 Task: Open a blank google sheet and write heading  Make a employee details data  Add 10 employee name:-  'Ethan Reynolds, Olivia Thompson, Benjamin Martinez, Emma Davis, Alexander Mitchell, Ava Rodriguez, Daniel Anderson, Mia Lewis, Christopher Scott, Sophia Harris.' in June Last week sales are  1000 to 1010. Department:-  Sales, HR, Finance,  Marketing,  IT,  Operations, Finance, HR, Sales, Marketing. Position:-  Sales Manager, HR Manager, Accountant, Marketing Specialist, IT Specialist, Operations Manager, Financial Analyst, HR Assistant, Sales Representative, Marketing Assistant.Salary (USD):-  5000,4500,4000, 3800, 4200, 5200, 3800, 2800, 3200, 2500.Start Date:-  1/15/2020,7/1/2019, 3/10/2021,2/5/2022, 11/30/2018,6/15/2020, 9/1/2021,4/20/2022, 2/10/2019,9/5/2020. Save page auditingWeeklySales_Analysis_2022
Action: Mouse moved to (258, 139)
Screenshot: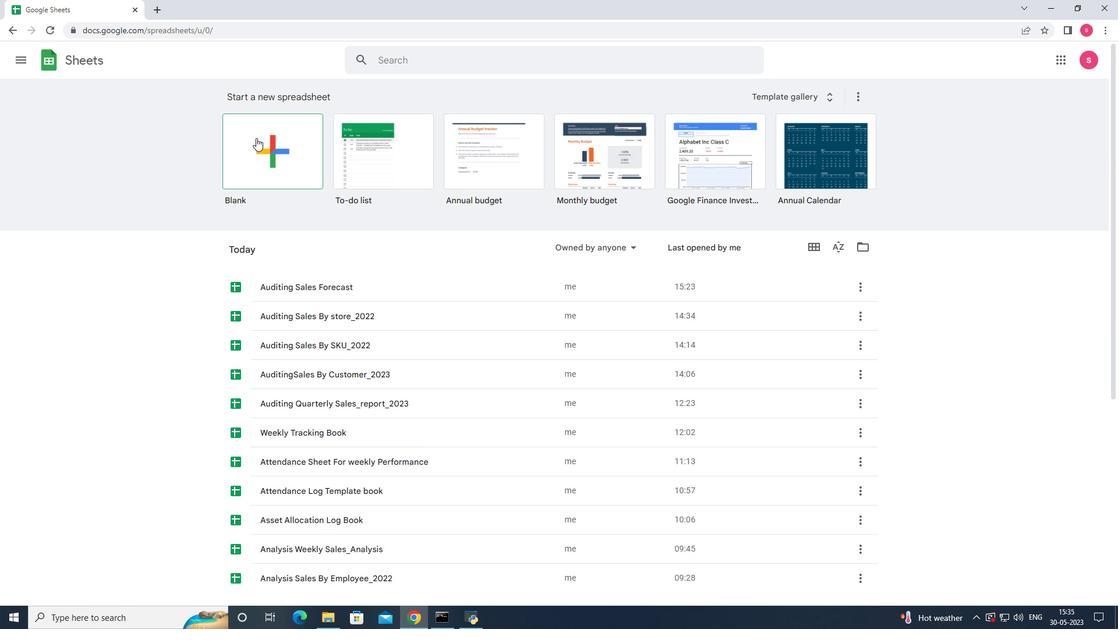 
Action: Mouse pressed left at (258, 139)
Screenshot: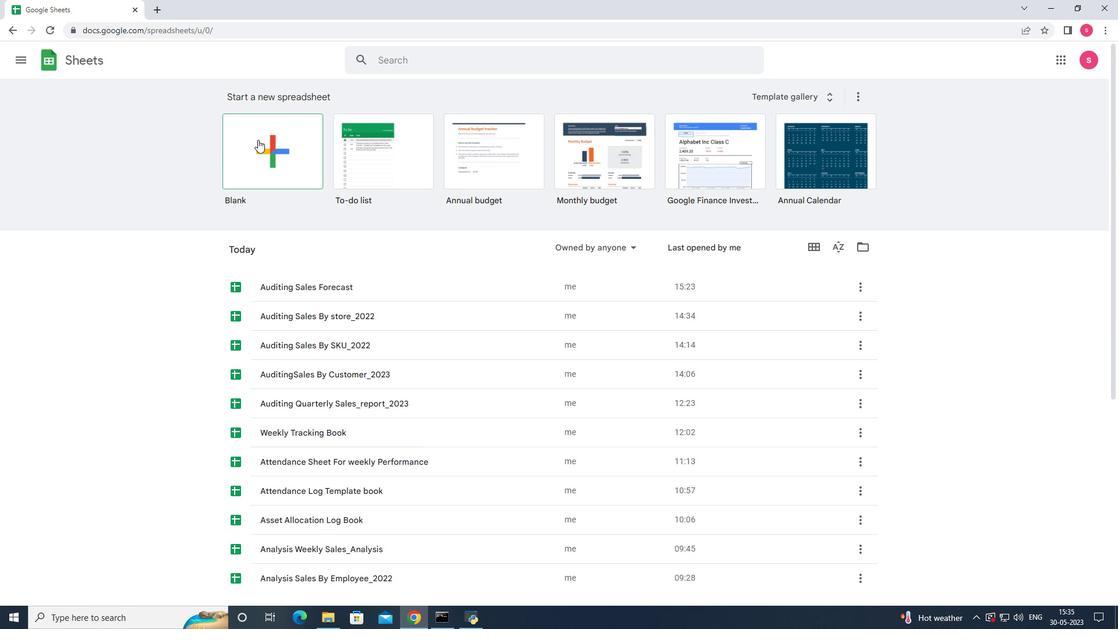 
Action: Mouse moved to (75, 145)
Screenshot: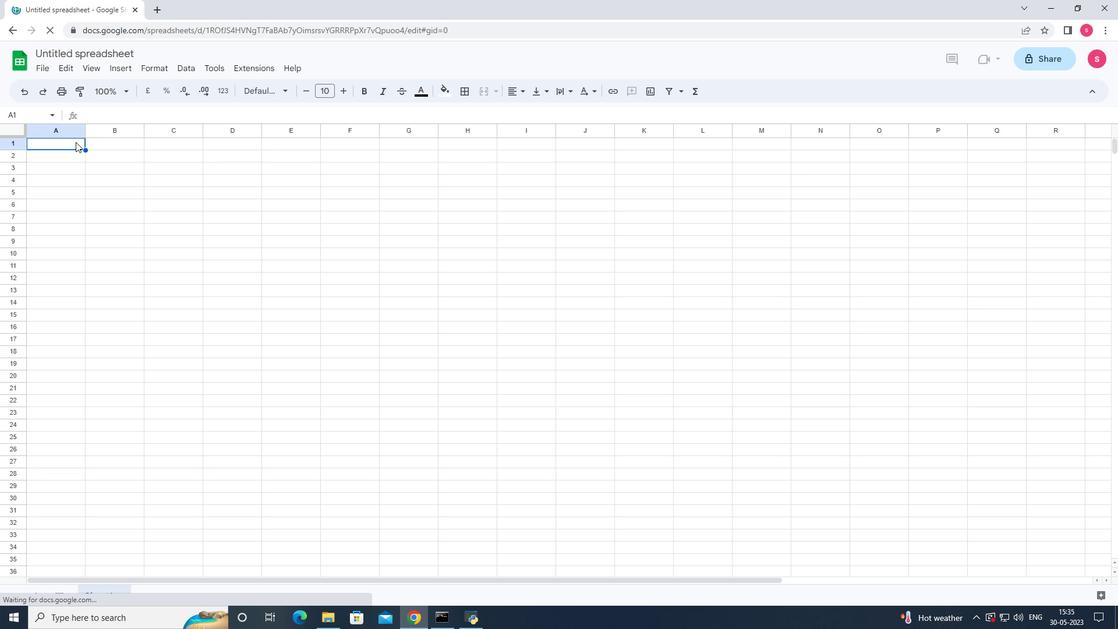 
Action: Mouse pressed left at (75, 145)
Screenshot: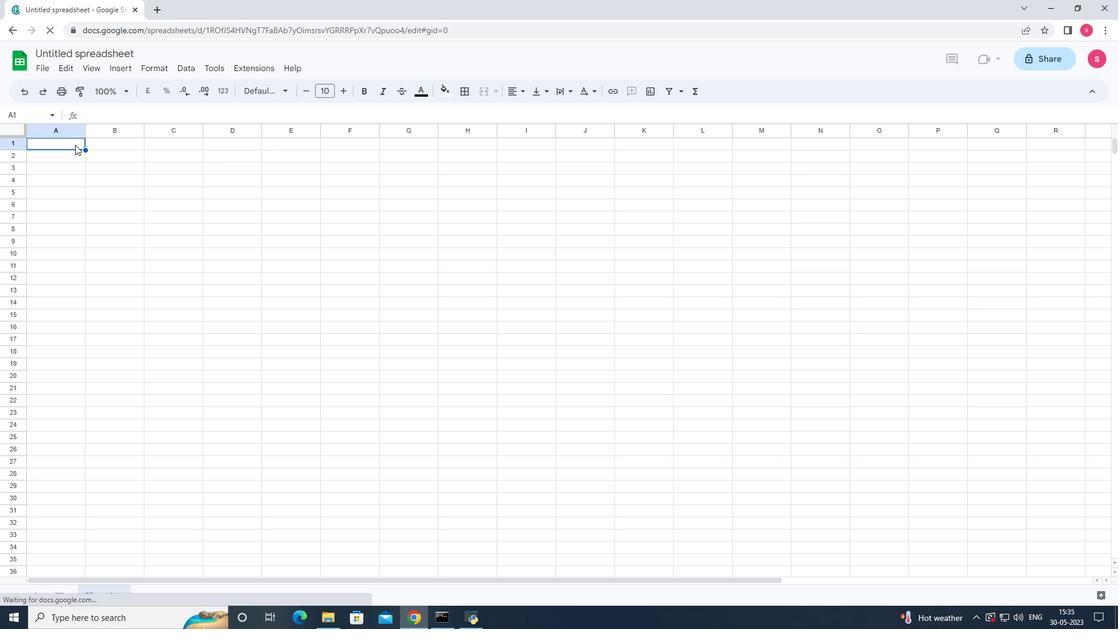 
Action: Key pressed <Key.shift><Key.shift><Key.shift><Key.shift><Key.shift><Key.shift><Key.shift><Key.shift><Key.shift><Key.shift><Key.shift><Key.shift><Key.shift><Key.shift><Key.shift><Key.shift><Key.shift><Key.shift><Key.shift><Key.shift><Key.shift><Key.shift><Key.shift><Key.shift><Key.shift><Key.shift><Key.shift><Key.shift><Key.shift><Key.shift><Key.shift><Key.shift><Key.shift><Key.shift><Key.shift><Key.shift><Key.shift><Key.shift><Key.shift><Key.shift><Key.shift><Key.shift><Key.shift><Key.shift><Key.shift><Key.shift><Key.shift><Key.shift><Key.shift><Key.shift><Key.shift><Key.shift><Key.shift><Key.shift><Key.shift><Key.shift><Key.shift><Key.shift><Key.shift><Key.shift><Key.shift><Key.shift><Key.shift><Key.shift><Key.shift><Key.shift><Key.shift><Key.shift><Key.shift><Key.shift><Key.shift><Key.shift><Key.shift><Key.shift><Key.shift><Key.shift><Key.shift><Key.shift><Key.shift><Key.shift><Key.shift><Key.shift><Key.shift><Key.shift><Key.shift><Key.shift><Key.shift><Key.shift><Key.shift><Key.shift><Key.shift><Key.shift><Key.shift><Key.shift>Employee<Key.space><Key.shift><Key.shift><Key.shift><Key.shift><Key.shift><Key.shift><Key.shift><Key.shift><Key.shift><Key.shift><Key.shift><Key.shift><Key.shift><Key.shift><Key.shift><Key.shift><Key.shift>Details<Key.space><Key.shift><Key.shift><Key.shift><Key.shift>Data<Key.enter><Key.shift><Key.shift><Key.shift><Key.shift><Key.shift><Key.shift><Key.shift><Key.shift><Key.shift><Key.shift><Key.shift><Key.shift><Key.shift><Key.shift><Key.shift><Key.shift><Key.shift>Employee<Key.space><Key.shift><Key.shift><Key.shift><Key.shift><Key.shift><Key.shift><Key.shift><Key.shift><Key.shift><Key.shift><Key.shift><Key.shift><Key.shift><Key.shift><Key.shift><Key.shift><Key.shift><Key.shift><Key.shift><Key.shift><Key.shift><Key.shift><Key.shift><Key.shift><Key.shift><Key.shift><Key.shift><Key.shift><Key.shift><Key.shift><Key.shift>Name<Key.enter><Key.shift><Key.shift><Key.shift><Key.shift><Key.shift><Key.shift><Key.shift><Key.shift><Key.shift><Key.shift><Key.shift><Key.shift><Key.shift><Key.shift><Key.shift><Key.shift><Key.shift><Key.shift><Key.shift><Key.shift><Key.shift><Key.shift><Key.shift><Key.shift><Key.shift><Key.shift><Key.shift><Key.shift><Key.shift><Key.shift><Key.shift><Key.shift><Key.shift><Key.shift><Key.shift><Key.shift><Key.shift><Key.shift><Key.shift><Key.shift><Key.shift><Key.shift><Key.shift><Key.shift><Key.shift><Key.shift><Key.shift><Key.shift><Key.shift><Key.shift>Etham<Key.backspace>n<Key.space><Key.shift><Key.shift><Key.shift><Key.shift><Key.shift><Key.shift><Key.shift><Key.shift><Key.shift><Key.shift><Key.shift><Key.shift><Key.shift><Key.shift><Key.shift><Key.shift><Key.shift><Key.shift><Key.shift><Key.shift><Key.shift><Key.shift><Key.shift><Key.shift><Key.shift><Key.shift>Reynolds<Key.enter><Key.shift><Key.shift><Key.shift><Key.shift><Key.shift><Key.shift><Key.shift><Key.shift><Key.shift><Key.shift>Olivia<Key.space><Key.shift><Key.shift><Key.shift><Key.shift><Key.shift><Key.shift><Key.shift><Key.shift><Key.shift><Key.shift><Key.shift><Key.shift><Key.shift><Key.shift><Key.shift><Key.shift><Key.shift><Key.shift><Key.shift><Key.shift><Key.shift><Key.shift><Key.shift><Key.shift><Key.shift><Key.shift><Key.shift><Key.shift>Thompson<Key.enter><Key.shift><Key.shift><Key.shift><Key.shift>Benjamin<Key.space><Key.shift>Martines<Key.backspace>z<Key.enter><Key.shift><Key.shift><Key.shift><Key.shift><Key.shift>Emma<Key.space><Key.shift>davis<Key.enter><Key.shift><Key.shift>Alexander<Key.space><Key.shift>Mitchell<Key.enter><Key.shift>Ava<Key.space><Key.shift>Rodriguez<Key.enter><Key.shift><Key.shift><Key.shift><Key.shift><Key.shift><Key.shift><Key.shift><Key.shift><Key.shift><Key.shift><Key.shift><Key.shift><Key.shift><Key.shift><Key.shift><Key.shift><Key.shift><Key.shift><Key.shift><Key.shift><Key.shift><Key.shift><Key.shift><Key.shift><Key.shift><Key.shift><Key.shift><Key.shift><Key.shift><Key.shift>Daniel<Key.space><Key.shift><Key.shift><Key.shift><Key.shift><Key.shift><Key.shift><Key.shift><Key.shift><Key.shift><Key.shift><Key.shift><Key.shift><Key.shift><Key.shift><Key.shift><Key.shift><Key.shift><Key.shift><Key.shift><Key.shift><Key.shift><Key.shift>anderson<Key.enter><Key.shift><Key.shift><Key.shift><Key.shift><Key.shift><Key.shift><Key.shift><Key.shift><Key.shift><Key.shift><Key.shift><Key.shift>Mia<Key.space><Key.shift><Key.shift><Key.shift><Key.shift><Key.shift><Key.shift><Key.shift><Key.shift><Key.shift><Key.shift><Key.shift><Key.shift><Key.shift><Key.shift><Key.shift><Key.shift><Key.shift><Key.shift><Key.shift><Key.shift><Key.shift><Key.shift><Key.shift><Key.shift><Key.shift><Key.shift>Lewis<Key.enter><Key.shift><Key.shift><Key.shift><Key.shift><Key.shift>Christopher<Key.space><Key.shift>Scott<Key.enter><Key.shift><Key.shift><Key.shift><Key.shift><Key.shift><Key.shift><Key.shift><Key.shift><Key.shift><Key.shift><Key.shift><Key.shift><Key.shift><Key.shift><Key.shift><Key.shift><Key.shift><Key.shift><Key.shift><Key.shift><Key.shift>Sophia<Key.space><Key.shift>harris
Screenshot: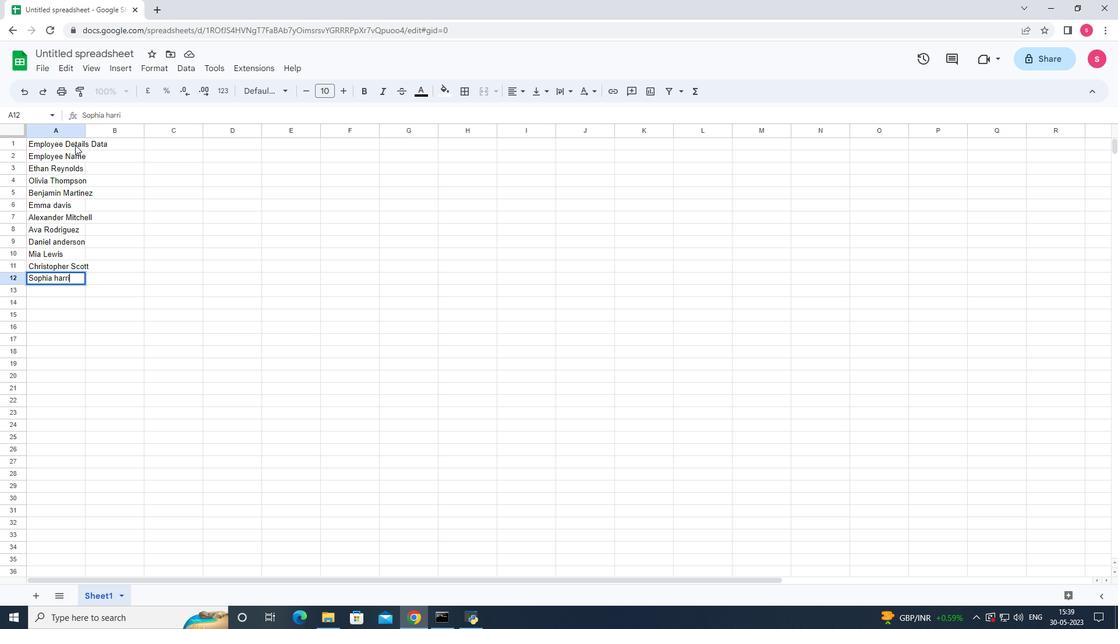 
Action: Mouse moved to (58, 277)
Screenshot: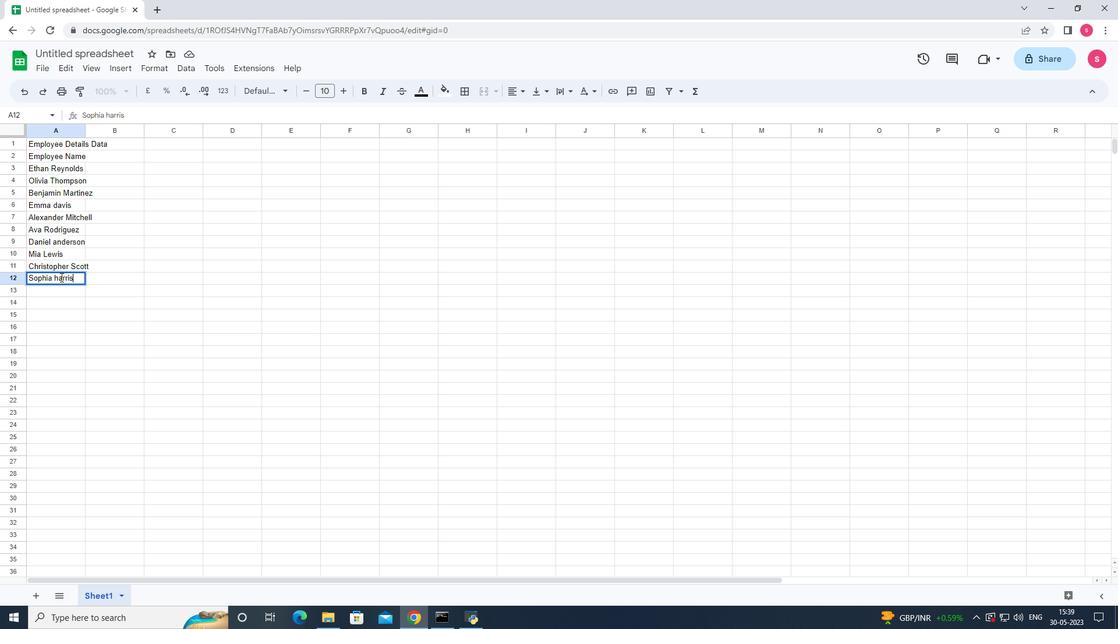 
Action: Mouse pressed left at (58, 277)
Screenshot: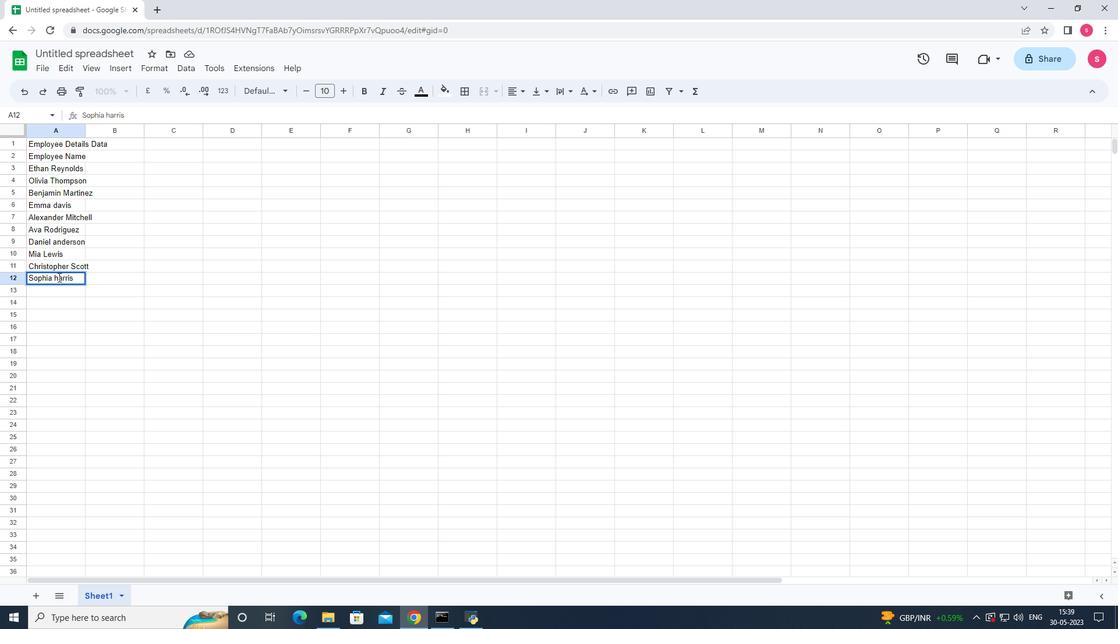 
Action: Key pressed <Key.backspace><Key.shift>H
Screenshot: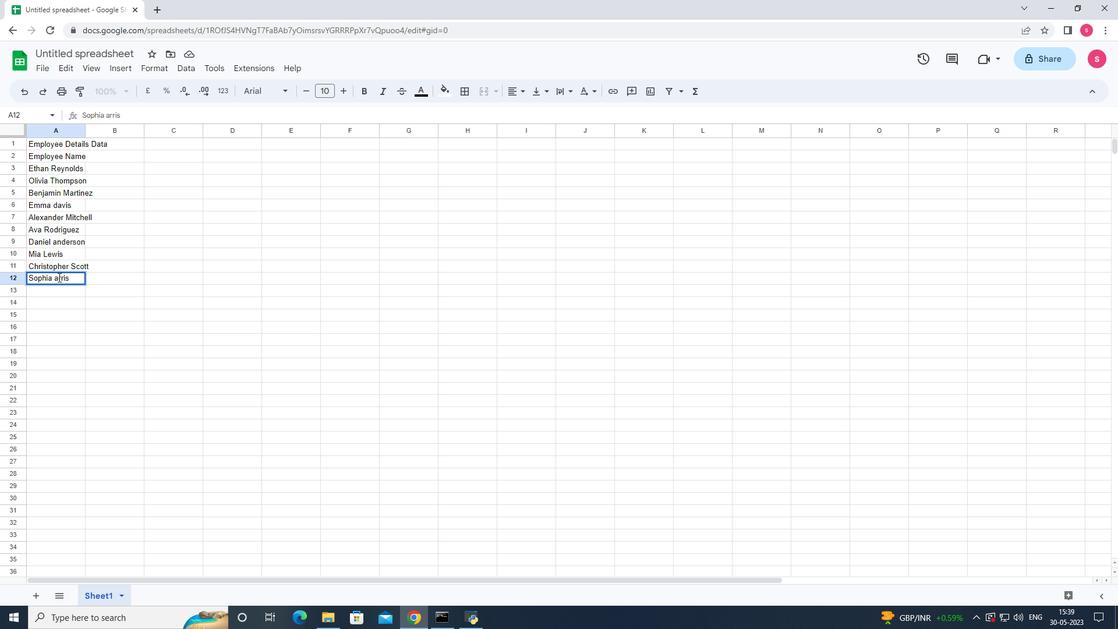 
Action: Mouse moved to (83, 129)
Screenshot: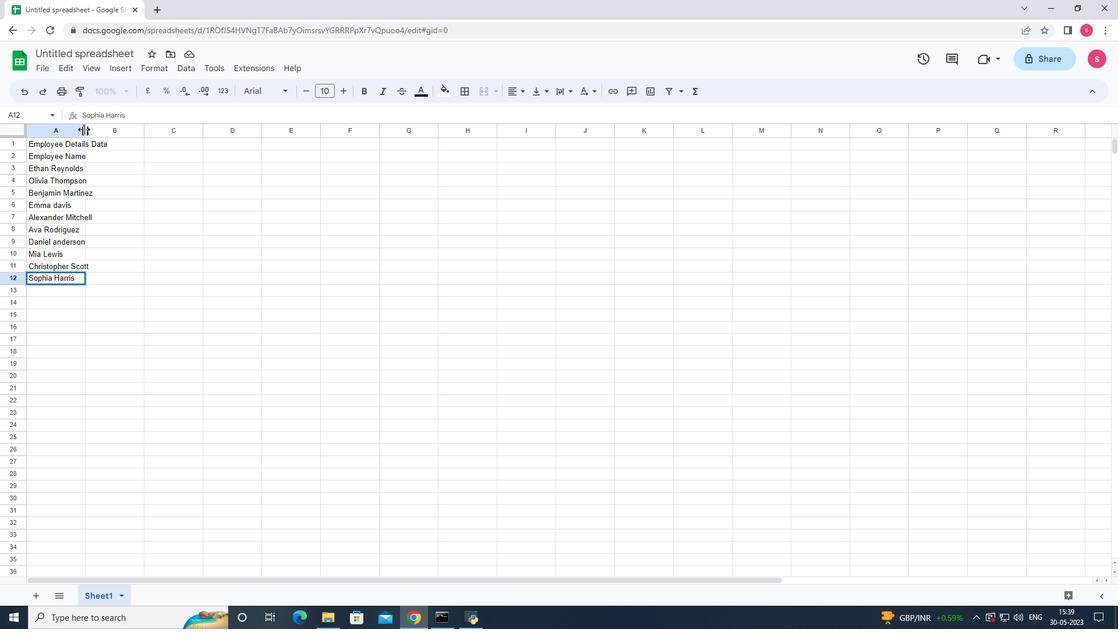 
Action: Mouse pressed left at (83, 129)
Screenshot: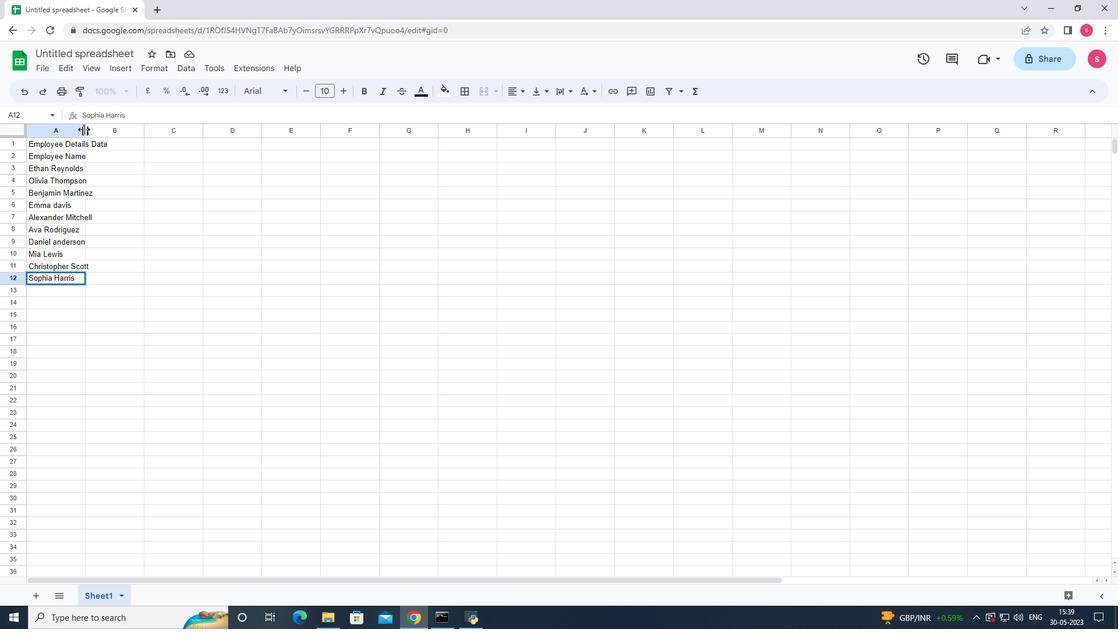 
Action: Mouse pressed left at (83, 129)
Screenshot: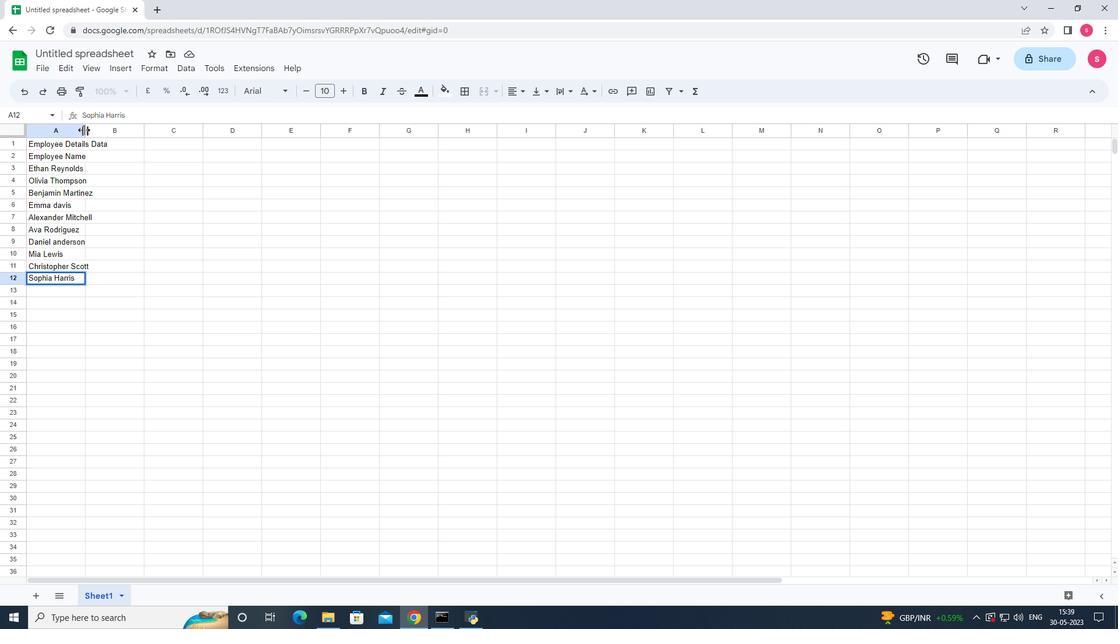 
Action: Mouse moved to (138, 154)
Screenshot: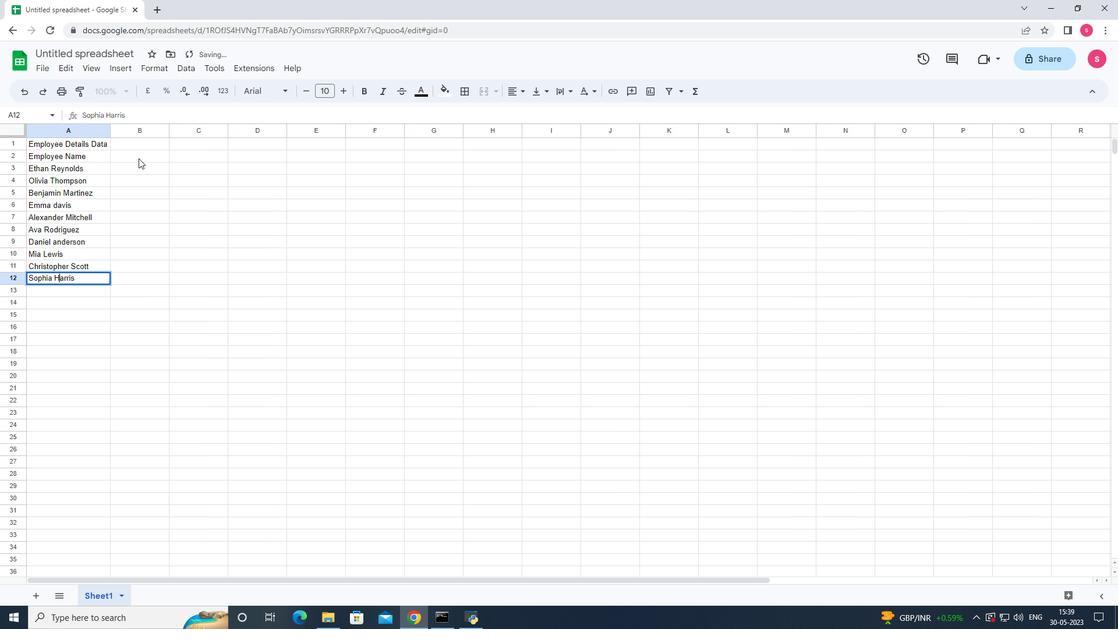 
Action: Mouse pressed left at (138, 154)
Screenshot: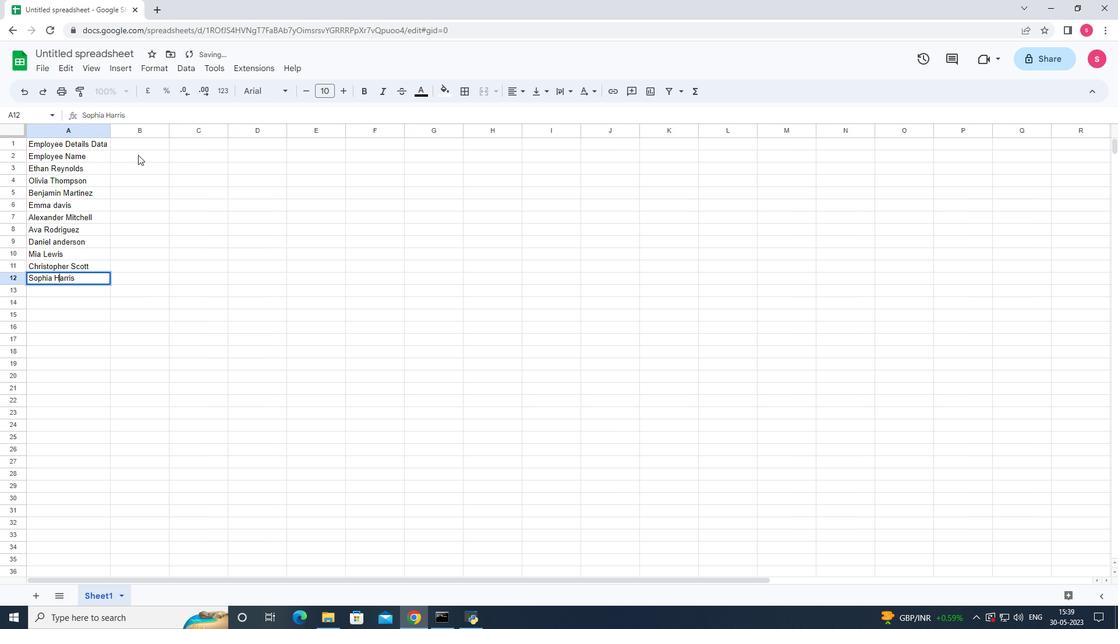 
Action: Key pressed <Key.shift>June<Key.space><Key.shift>Last<Key.space><Key.shift><Key.shift><Key.shift><Key.shift><Key.shift><Key.shift><Key.shift><Key.shift><Key.shift><Key.shift><Key.shift><Key.shift><Key.shift><Key.shift><Key.shift><Key.shift><Key.shift><Key.shift><Key.shift><Key.shift><Key.shift><Key.shift><Key.shift><Key.shift><Key.shift><Key.shift><Key.shift><Key.shift><Key.shift><Key.shift><Key.shift><Key.shift><Key.shift><Key.shift><Key.shift><Key.shift><Key.shift><Key.shift><Key.shift><Key.shift><Key.shift><Key.shift><Key.shift><Key.shift><Key.shift><Key.shift><Key.shift><Key.shift><Key.shift><Key.shift><Key.shift><Key.shift><Key.shift><Key.shift><Key.shift><Key.shift><Key.shift><Key.shift><Key.shift><Key.shift><Key.shift>Week<Key.space><Key.shift><Key.shift><Key.shift><Key.shift><Key.shift><Key.shift><Key.shift>Sales<Key.down>1000<Key.down>1001<Key.down>1002<Key.down>1003<Key.down>1004<Key.down>1005<Key.down>1006<Key.down>1007<Key.down>1008<Key.down>1009<Key.down>
Screenshot: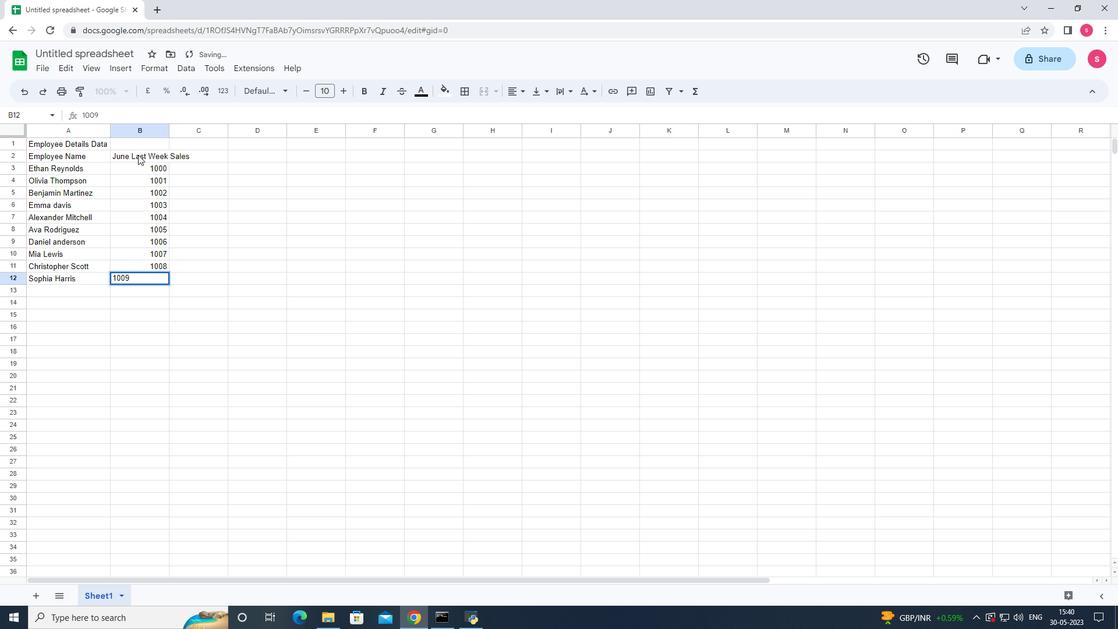 
Action: Mouse moved to (170, 133)
Screenshot: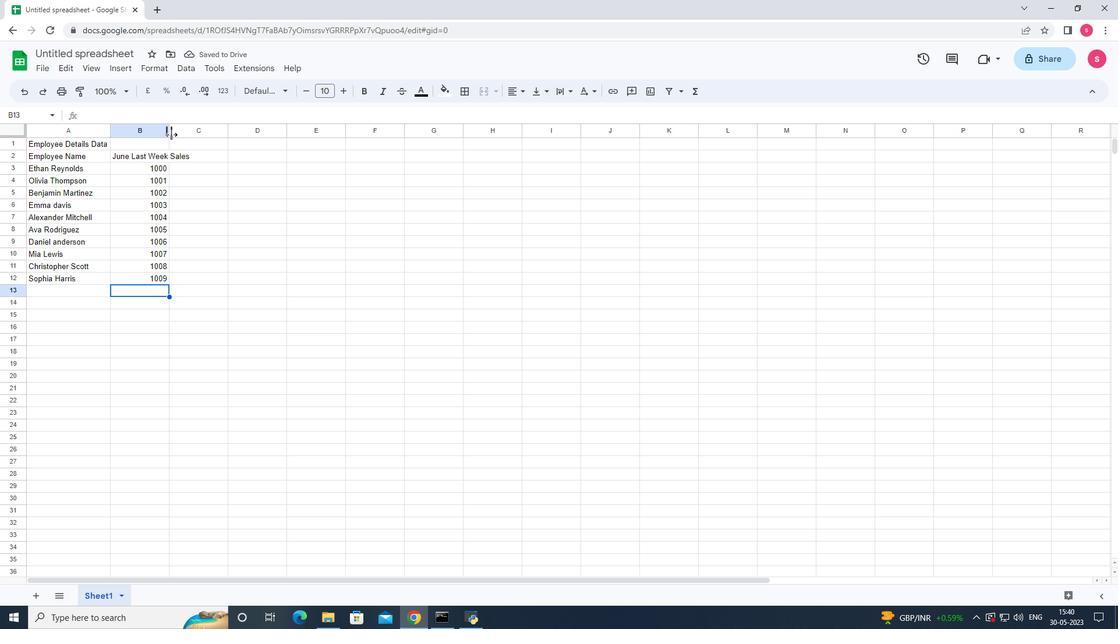 
Action: Mouse pressed left at (170, 133)
Screenshot: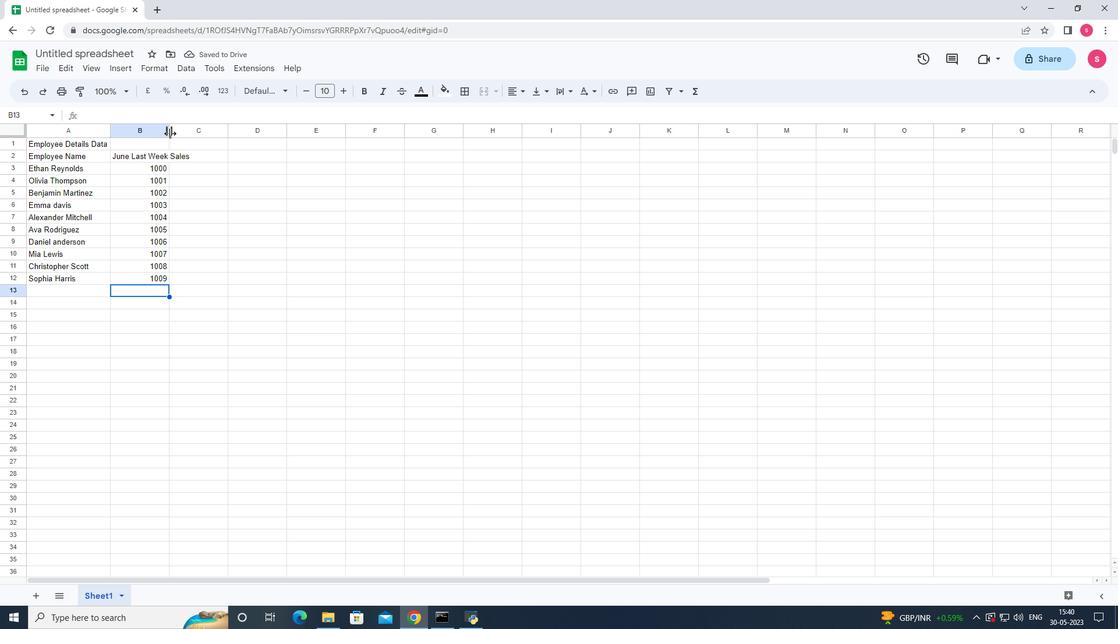 
Action: Mouse pressed left at (170, 133)
Screenshot: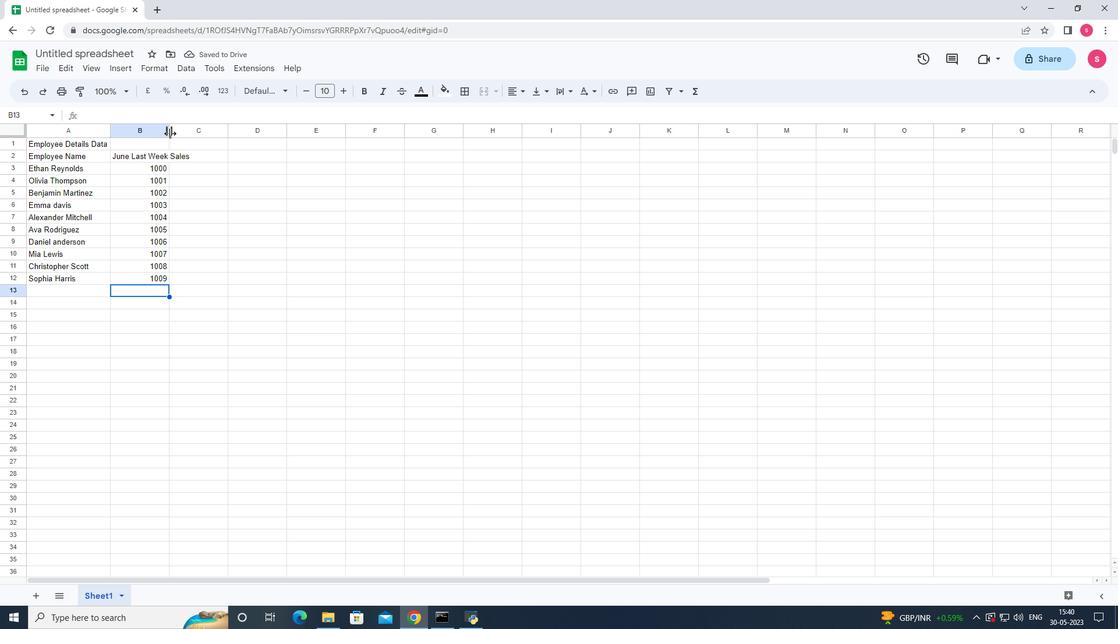 
Action: Mouse moved to (221, 158)
Screenshot: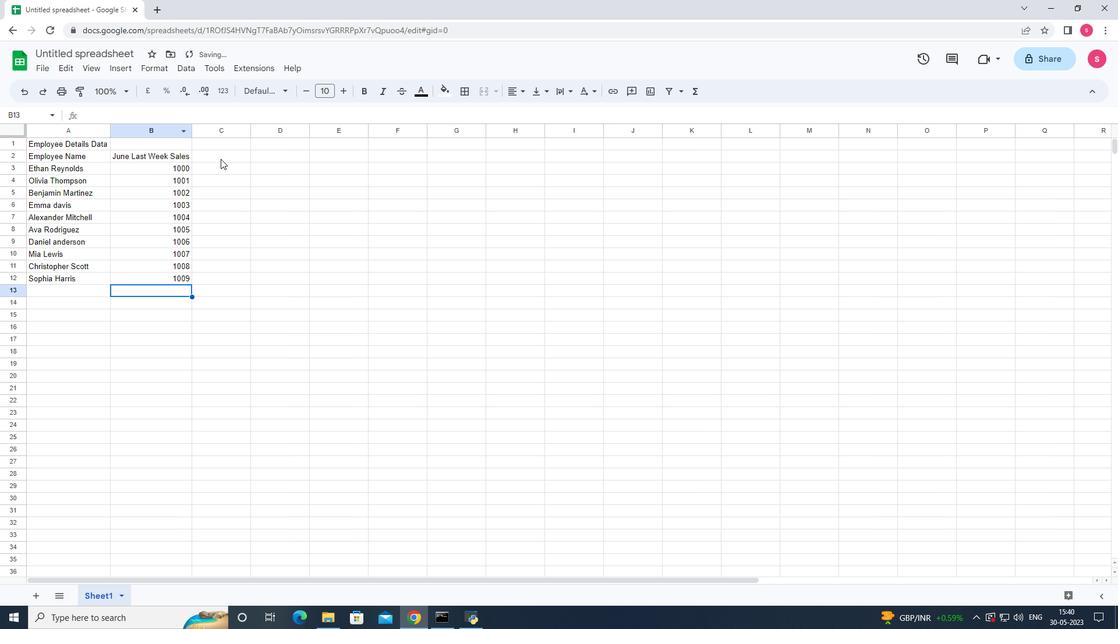 
Action: Mouse pressed left at (221, 158)
Screenshot: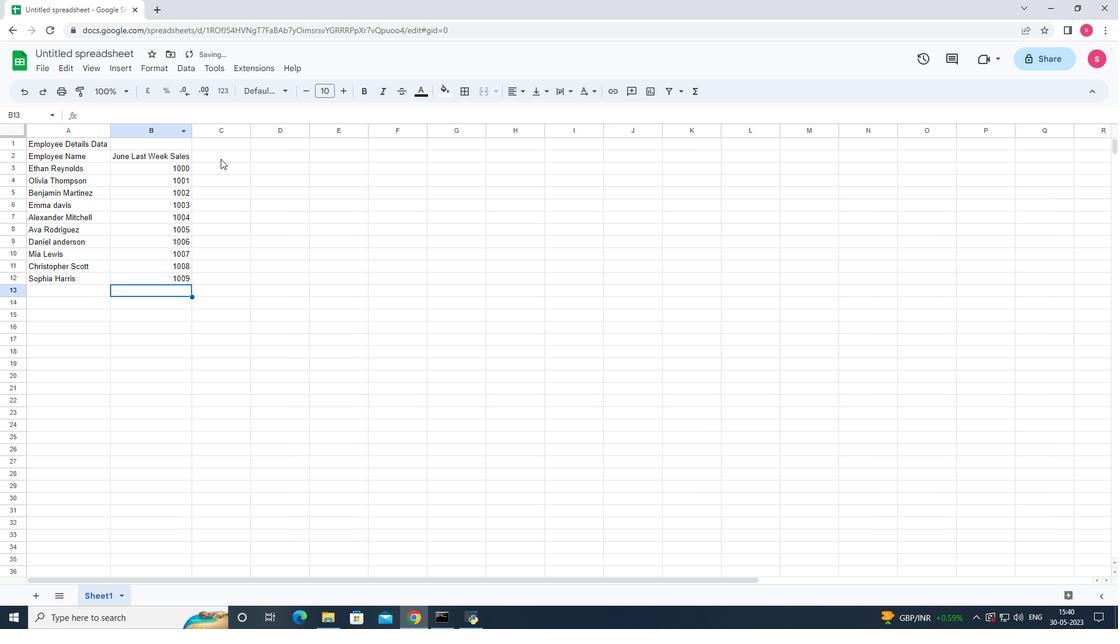 
Action: Key pressed <Key.shift><Key.shift><Key.shift><Key.shift><Key.shift><Key.shift><Key.shift><Key.shift><Key.shift><Key.shift>Department<Key.enter><Key.shift><Key.shift><Key.shift><Key.shift>sales<Key.enter><Key.shift><Key.shift><Key.shift>HR<Key.enter><Key.shift><Key.shift><Key.shift><Key.shift>Finance<Key.enter><Key.shift>Marketing<Key.enter><Key.shift>It<Key.backspace><Key.shift>T<Key.enter><Key.shift><Key.shift><Key.shift><Key.shift><Key.shift><Key.shift><Key.shift><Key.shift>Operations<Key.enter><Key.shift><Key.shift><Key.shift><Key.shift><Key.shift><Key.shift><Key.shift><Key.shift><Key.shift><Key.shift><Key.shift><Key.shift><Key.shift><Key.shift>Fi<Key.shift><Key.shift><Key.shift><Key.shift><Key.shift><Key.shift><Key.shift><Key.shift><Key.shift><Key.shift><Key.shift><Key.shift><Key.shift><Key.shift><Key.shift>Na<Key.backspace><Key.backspace><Key.backspace>nance<Key.enter>hr<Key.backspace><Key.backspace><Key.shift>Hr<Key.backspace><Key.shift>R<Key.enter><Key.shift><Key.shift><Key.shift><Key.shift><Key.shift><Key.shift><Key.shift><Key.shift><Key.shift><Key.shift><Key.shift><Key.shift><Key.shift><Key.shift>Sales<Key.enter><Key.shift>mar<Key.backspace><Key.backspace><Key.backspace><Key.backspace><Key.shift>Marketing
Screenshot: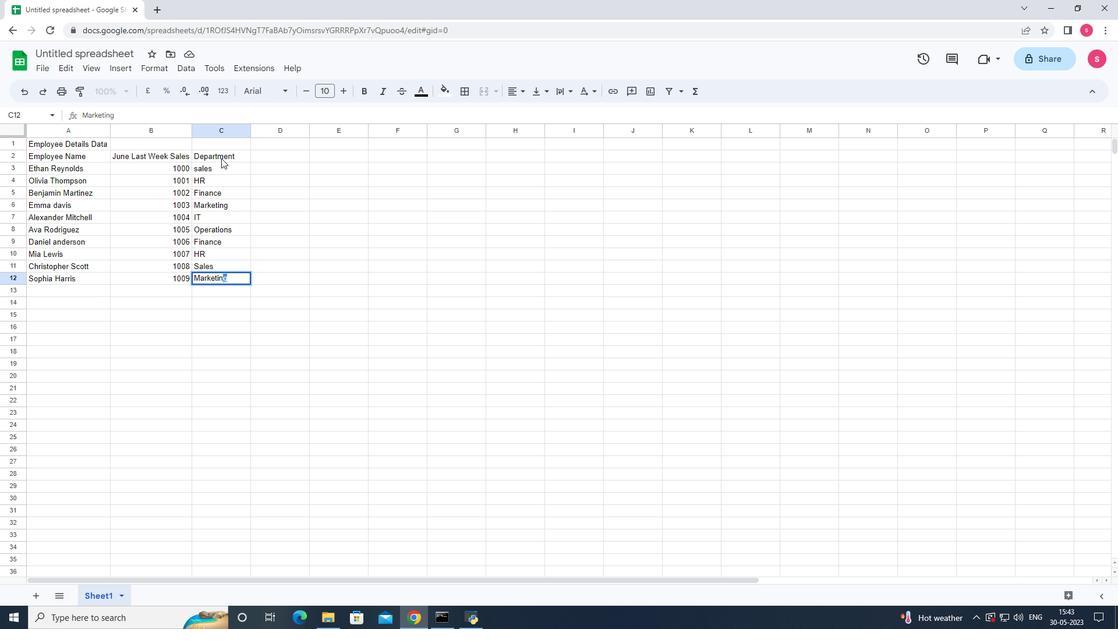 
Action: Mouse moved to (262, 152)
Screenshot: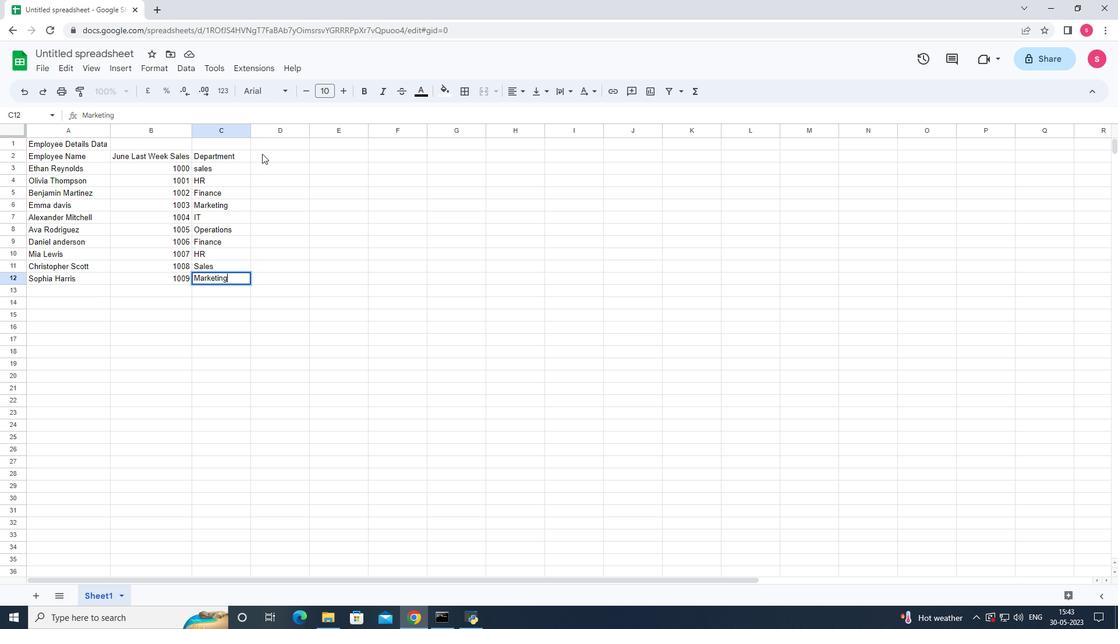 
Action: Mouse pressed left at (262, 152)
Screenshot: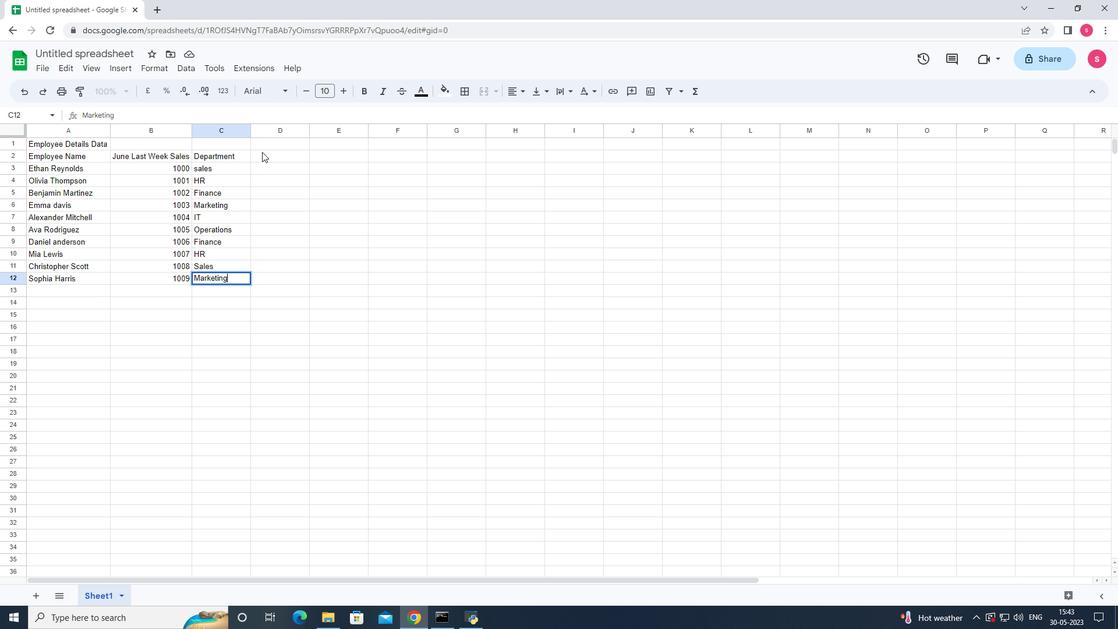 
Action: Key pressed <Key.shift><Key.shift><Key.shift><Key.shift>O<Key.backspace><Key.shift>Position<Key.enter><Key.shift><Key.shift><Key.shift>Sales<Key.space><Key.shift><Key.shift><Key.shift><Key.shift><Key.shift><Key.shift><Key.shift><Key.shift><Key.shift><Key.shift><Key.shift><Key.shift><Key.shift><Key.shift><Key.shift><Key.shift><Key.shift><Key.shift><Key.shift><Key.shift><Key.shift><Key.shift><Key.shift><Key.shift><Key.shift><Key.shift><Key.shift><Key.shift><Key.shift><Key.shift><Key.shift><Key.shift><Key.shift><Key.shift><Key.shift><Key.shift><Key.shift><Key.shift><Key.shift><Key.shift><Key.shift><Key.shift><Key.shift><Key.shift><Key.shift><Key.shift><Key.shift><Key.shift><Key.shift><Key.shift><Key.shift>Manager<Key.enter><Key.shift><Key.shift><Key.shift><Key.shift><Key.shift>H<Key.shift>R<Key.space><Key.shift>Assistant<Key.enter><Key.shift><Key.shift><Key.shift><Key.shift><Key.shift><Key.shift><Key.shift><Key.shift><Key.shift><Key.shift><Key.shift><Key.shift><Key.shift><Key.shift><Key.shift><Key.shift><Key.shift><Key.shift><Key.shift><Key.shift><Key.shift><Key.shift><Key.shift><Key.shift><Key.shift><Key.shift><Key.shift><Key.shift><Key.shift><Key.shift><Key.shift><Key.shift><Key.shift><Key.shift><Key.shift><Key.shift><Key.shift><Key.shift><Key.shift><Key.shift><Key.shift><Key.shift><Key.shift>Sales<Key.space><Key.shift><Key.shift><Key.shift><Key.shift><Key.shift><Key.shift><Key.shift><Key.shift><Key.shift><Key.shift><Key.shift><Key.shift><Key.shift><Key.shift><Key.shift><Key.shift><Key.shift><Key.shift><Key.shift><Key.shift><Key.shift><Key.shift><Key.shift><Key.shift><Key.shift><Key.shift><Key.shift><Key.shift><Key.shift><Key.shift><Key.shift><Key.shift><Key.shift><Key.shift><Key.shift><Key.shift><Key.shift><Key.shift><Key.shift><Key.shift><Key.shift><Key.shift><Key.backspace><Key.backspace><Key.backspace><Key.backspace><Key.backspace><Key.backspace><Key.backspace><Key.shift>Accountant<Key.enter><Key.shift>Marketing<Key.space><Key.shift>Specialisy<Key.backspace>t<Key.enter><Key.shift><Key.shift><Key.shift><Key.shift><Key.shift><Key.shift><Key.shift><Key.shift><Key.shift><Key.shift><Key.shift><Key.shift><Key.shift>IY<Key.backspace>T<Key.space><Key.shift><Key.shift><Key.shift><Key.shift><Key.shift><Key.shift><Key.shift><Key.shift><Key.shift><Key.shift><Key.shift><Key.shift>Specialist<Key.enter><Key.shift><Key.shift><Key.shift><Key.shift><Key.shift><Key.shift><Key.shift><Key.shift><Key.shift>Operations<Key.space><Key.shift>Manager<Key.enter><Key.shift><Key.shift><Key.shift><Key.shift><Key.shift><Key.shift><Key.shift><Key.shift><Key.shift><Key.shift><Key.shift><Key.shift><Key.shift><Key.shift><Key.shift><Key.shift><Key.shift><Key.shift><Key.shift><Key.shift><Key.shift><Key.shift><Key.shift><Key.shift><Key.shift><Key.shift><Key.shift><Key.shift><Key.shift><Key.shift><Key.shift><Key.shift><Key.shift><Key.shift><Key.shift><Key.shift><Key.shift>Financial<Key.space><Key.shift>Analyst<Key.enter><Key.shift><Key.shift><Key.shift><Key.shift><Key.shift>H<Key.shift><Key.shift>R<Key.space><Key.shift><Key.shift><Key.shift><Key.shift><Key.shift><Key.shift><Key.shift><Key.shift><Key.shift><Key.shift><Key.shift><Key.shift><Key.shift><Key.shift><Key.shift><Key.shift><Key.shift><Key.shift><Key.shift><Key.shift><Key.shift><Key.shift><Key.shift><Key.shift><Key.shift><Key.shift><Key.shift><Key.shift><Key.shift><Key.shift><Key.shift><Key.shift><Key.shift><Key.shift><Key.shift><Key.shift><Key.shift><Key.shift><Key.shift><Key.shift>assistant<Key.enter><Key.shift>Sales<Key.space><Key.shift><Key.shift><Key.shift><Key.shift><Key.shift><Key.shift><Key.shift>Representative<Key.space><Key.shift>Marketing<Key.space><Key.backspace><Key.backspace><Key.backspace><Key.backspace><Key.backspace><Key.backspace><Key.backspace><Key.backspace><Key.backspace><Key.backspace><Key.backspace><Key.enter><Key.shift>Marketing<Key.space><Key.shift>Assistant<Key.right>
Screenshot: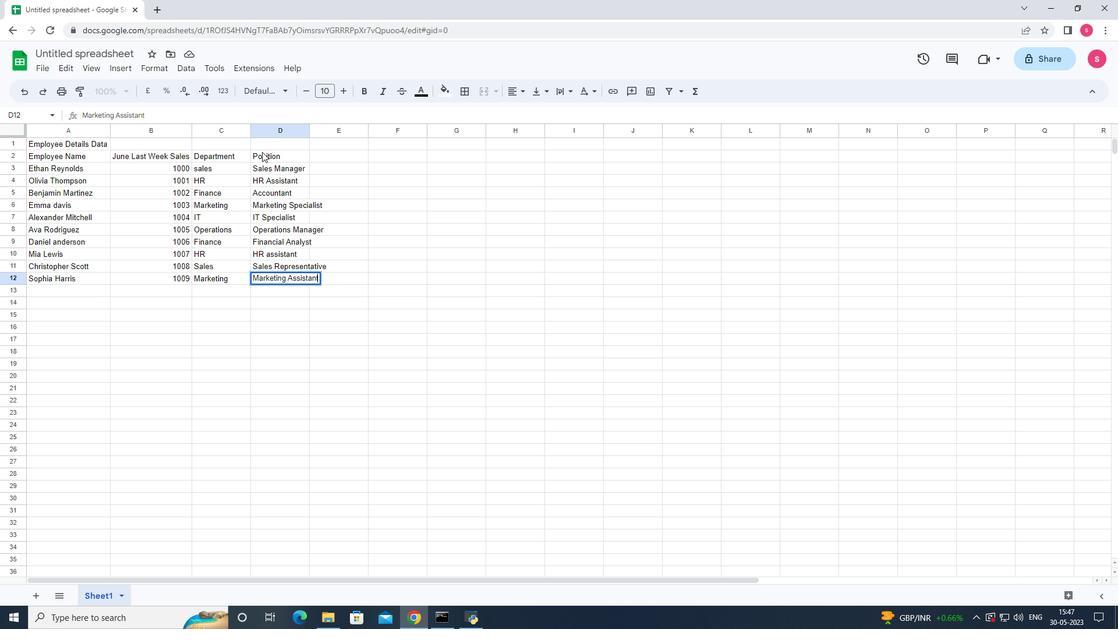 
Action: Mouse moved to (309, 131)
Screenshot: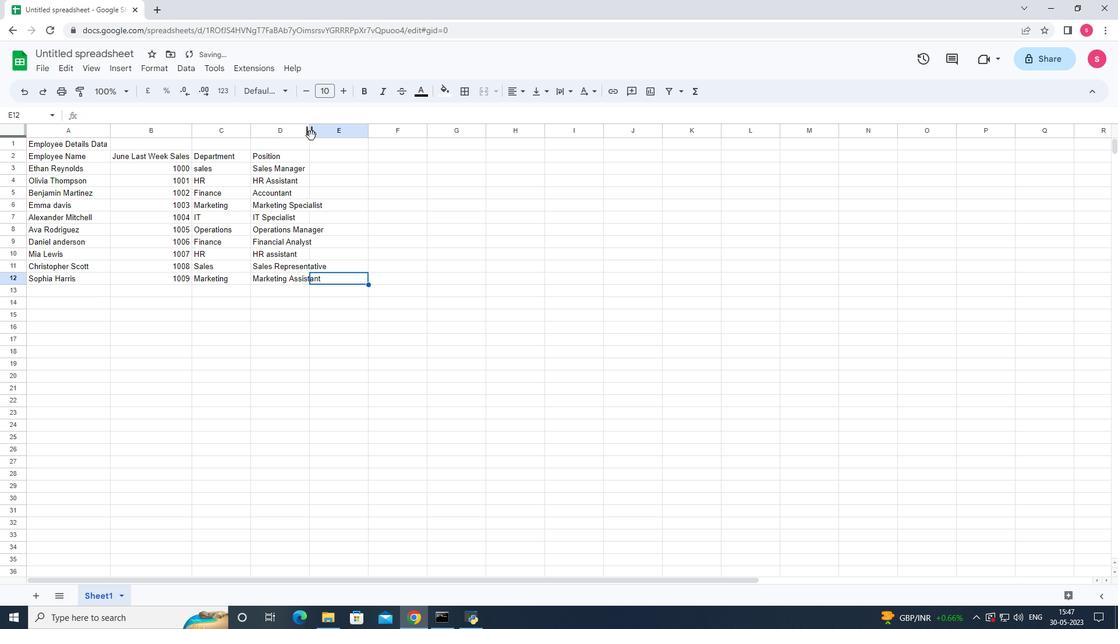 
Action: Mouse pressed left at (309, 131)
Screenshot: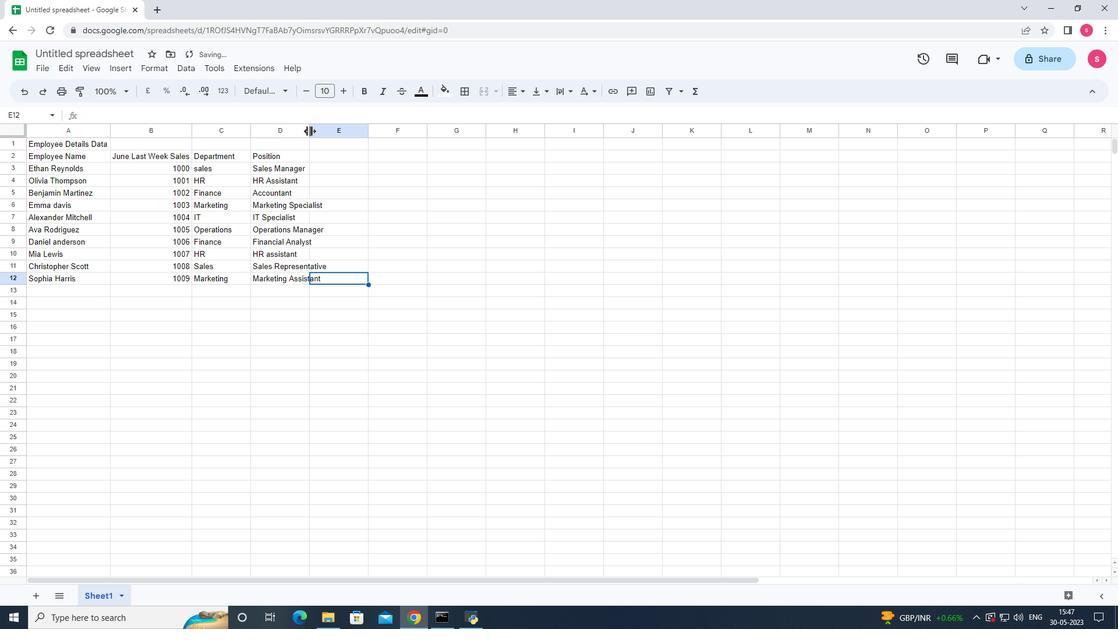 
Action: Mouse pressed left at (309, 131)
Screenshot: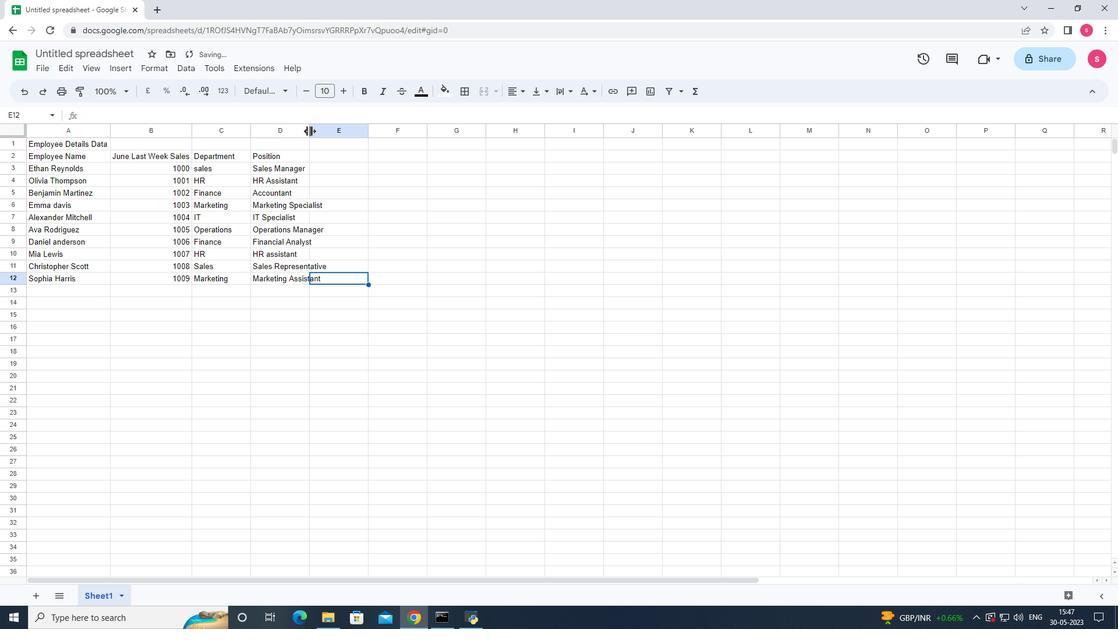 
Action: Mouse moved to (344, 156)
Screenshot: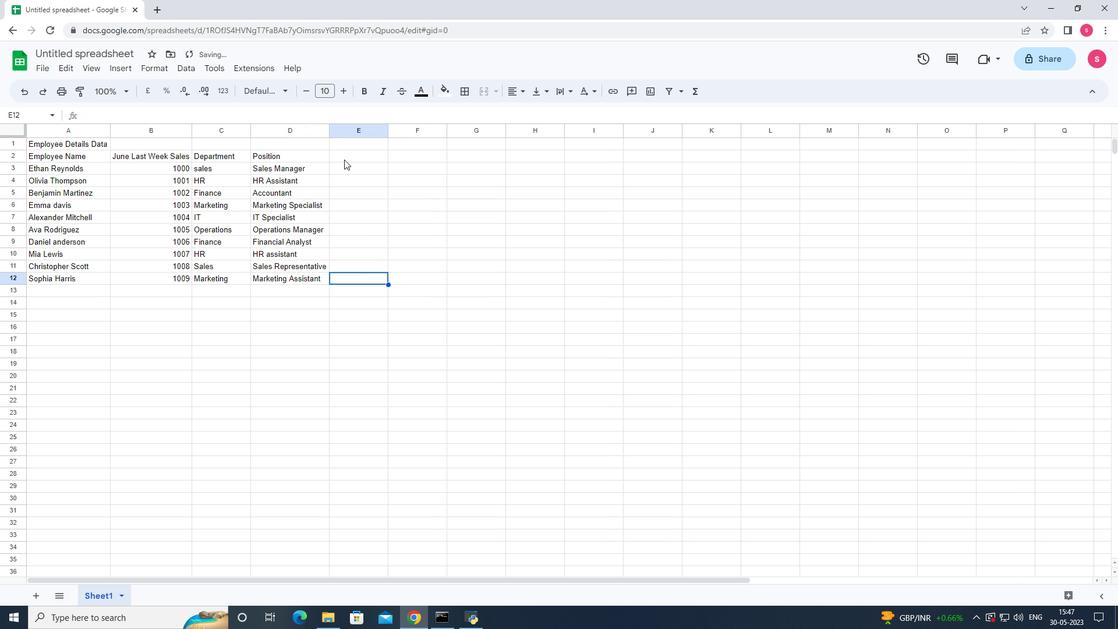 
Action: Mouse pressed left at (344, 156)
Screenshot: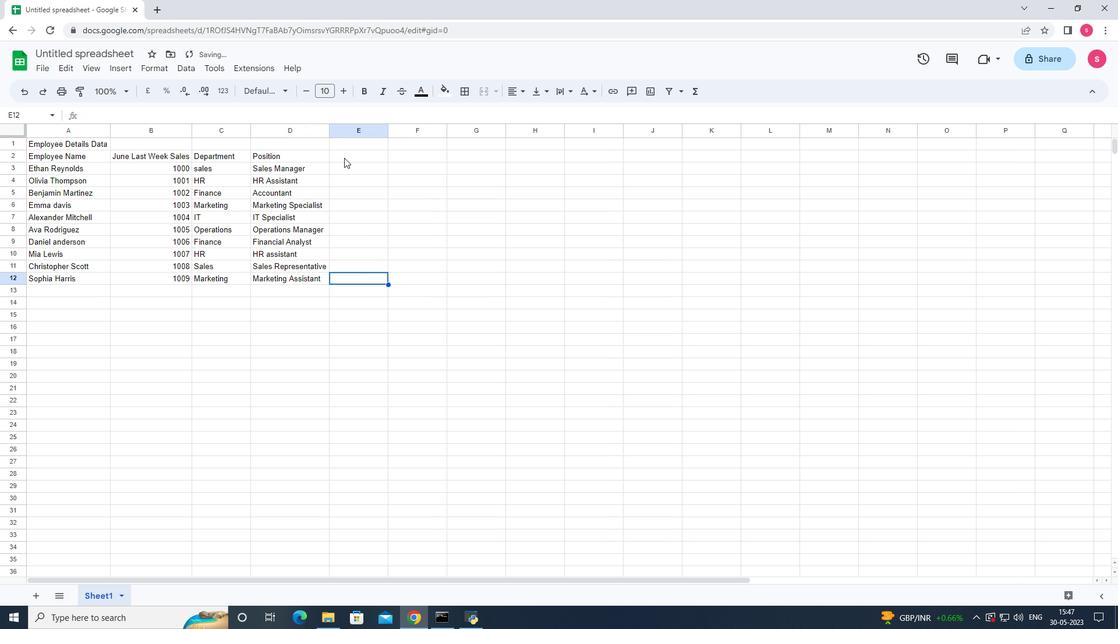 
Action: Key pressed <Key.shift>Salary<Key.shift>(<Key.shift>USD)<Key.down>5000<Key.down>4500<Key.down>4000<Key.down>300<Key.backspace><Key.backspace>800<Key.down>4200<Key.down>5200<Key.down>3800<Key.down>2800<Key.down>3200<Key.down>2500<Key.down>
Screenshot: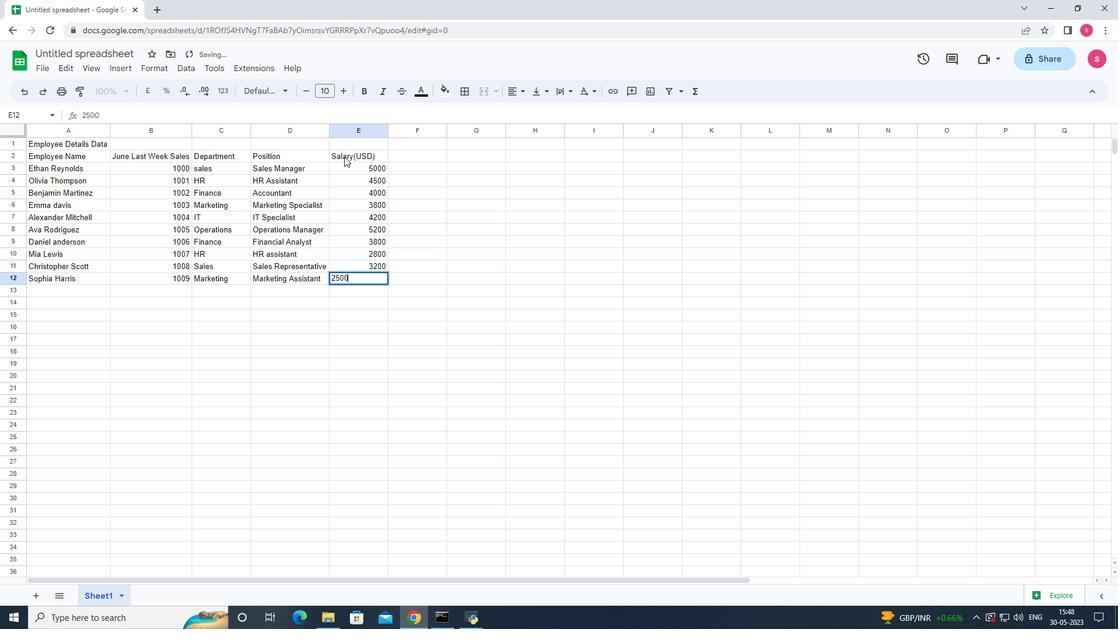 
Action: Mouse moved to (419, 156)
Screenshot: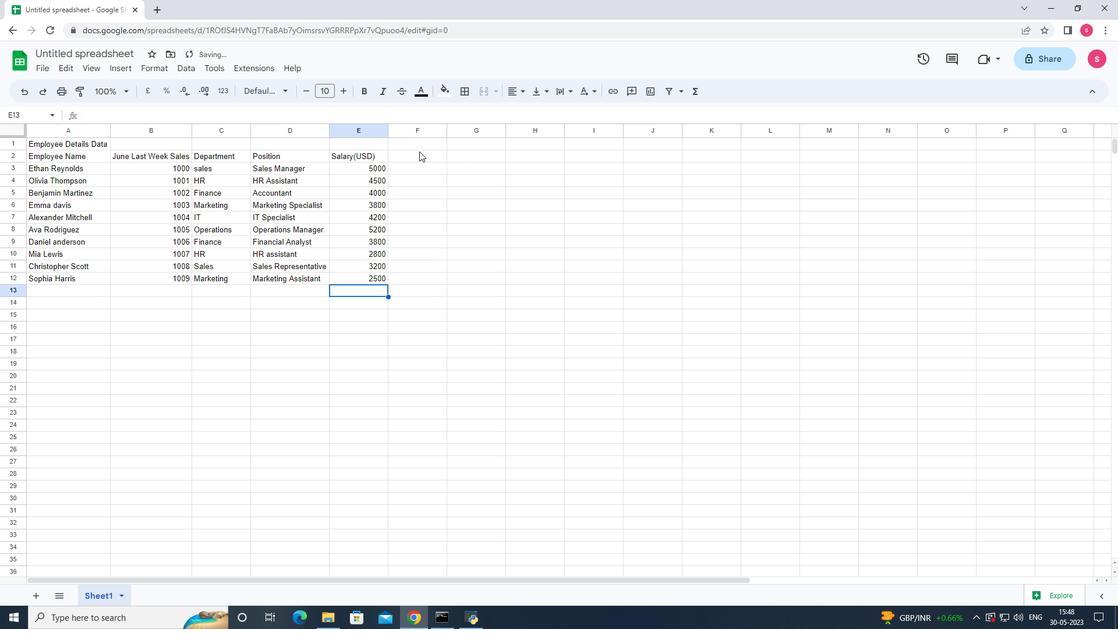 
Action: Mouse pressed left at (419, 156)
Screenshot: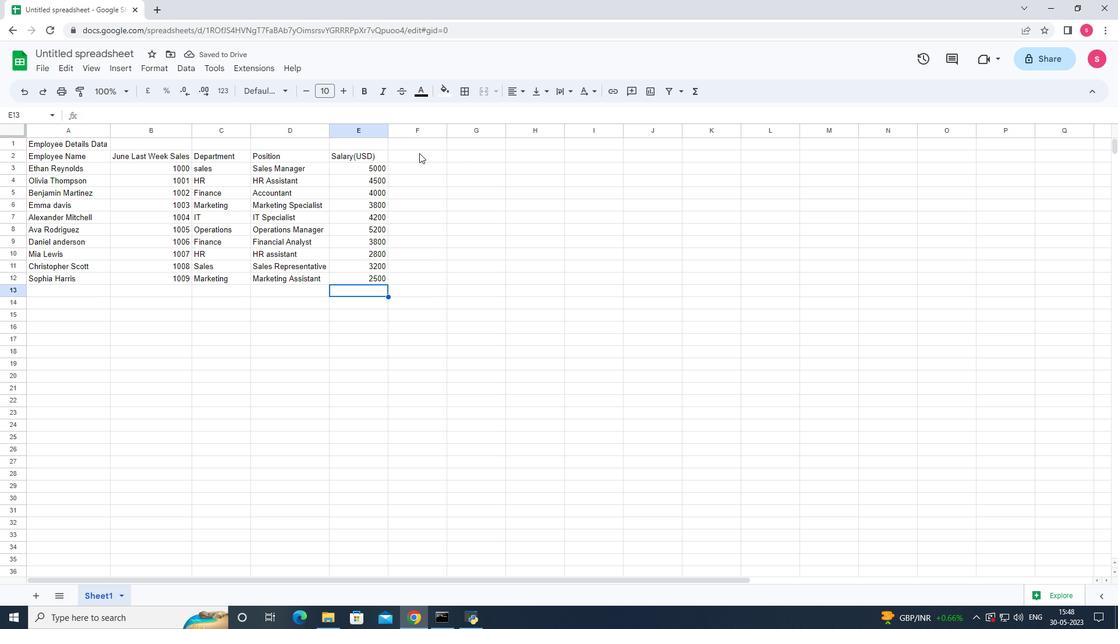 
Action: Key pressed <Key.shift>Start<Key.space><Key.shift><Key.shift><Key.shift><Key.shift><Key.shift><Key.shift><Key.shift><Key.shift><Key.shift>Date<Key.enter>1/15/2020<Key.down>7/1/2019<Key.down>3/10/2021<Key.down>2/5/2022<Key.down>11/30/2018<Key.down>6/15/2020<Key.down>9/1/2021<Key.down>4/20/2022<Key.down>2/10/2019<Key.down>9/5/2020<Key.down>
Screenshot: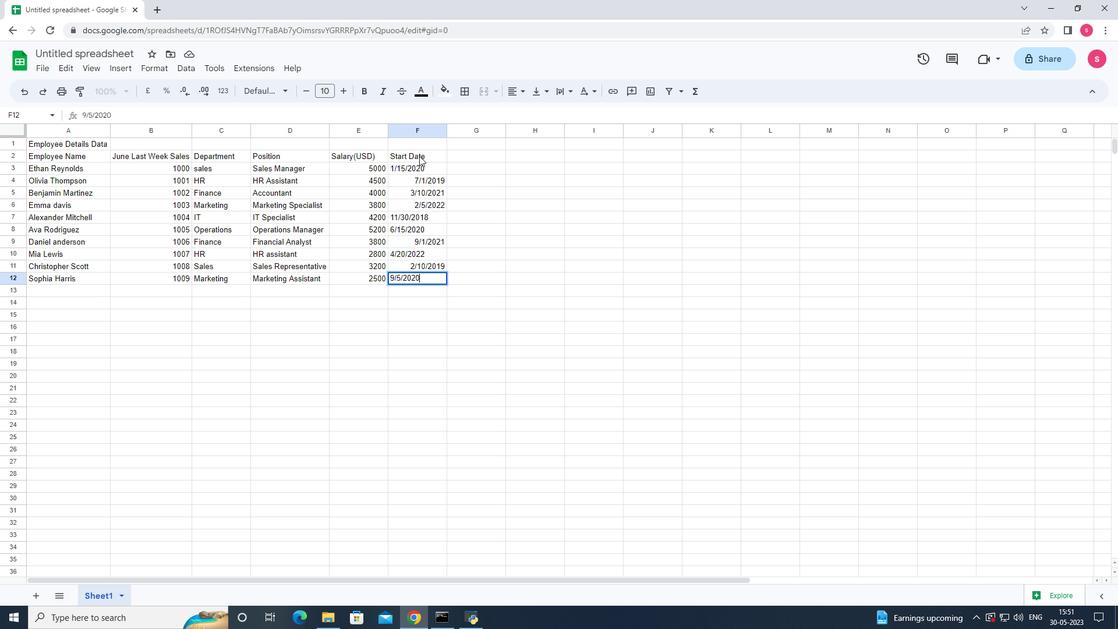 
Action: Mouse moved to (271, 323)
Screenshot: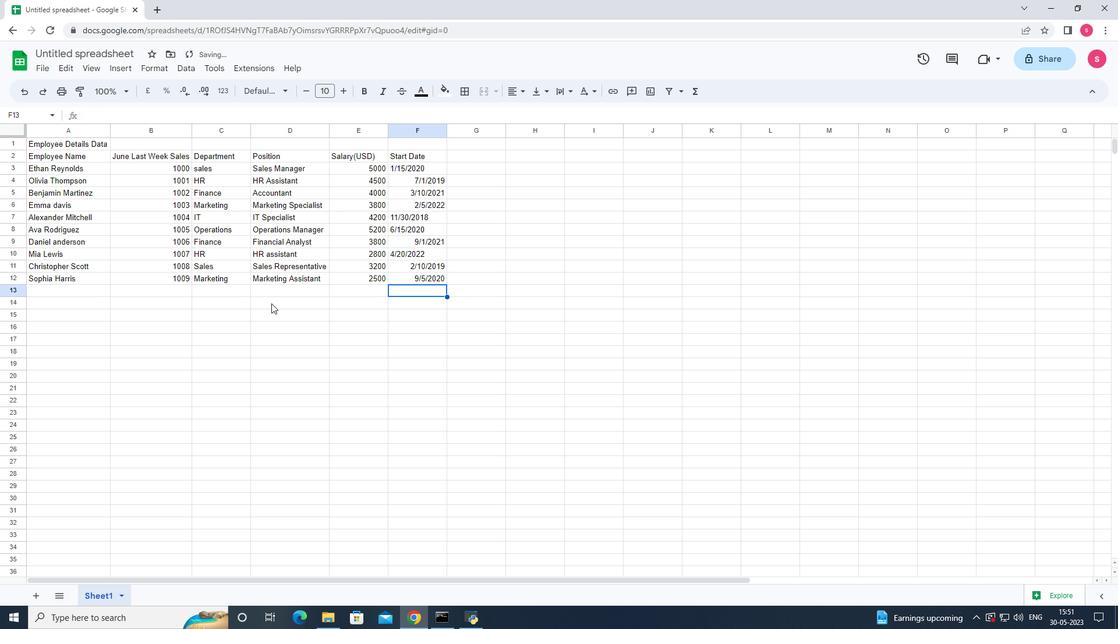 
Action: Mouse pressed left at (271, 323)
Screenshot: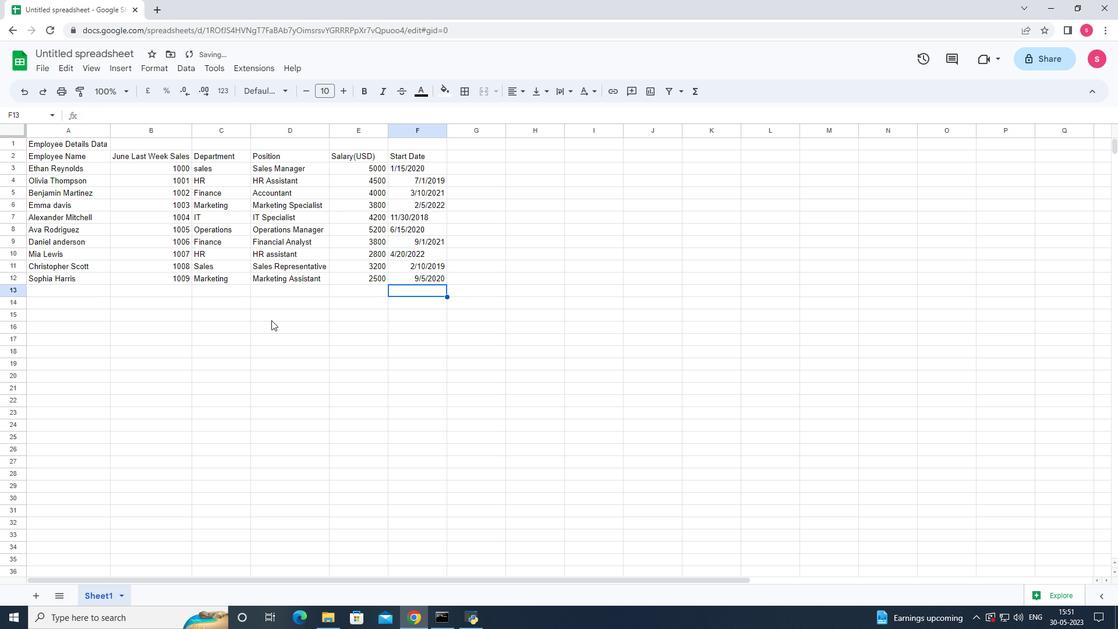 
Action: Mouse moved to (41, 72)
Screenshot: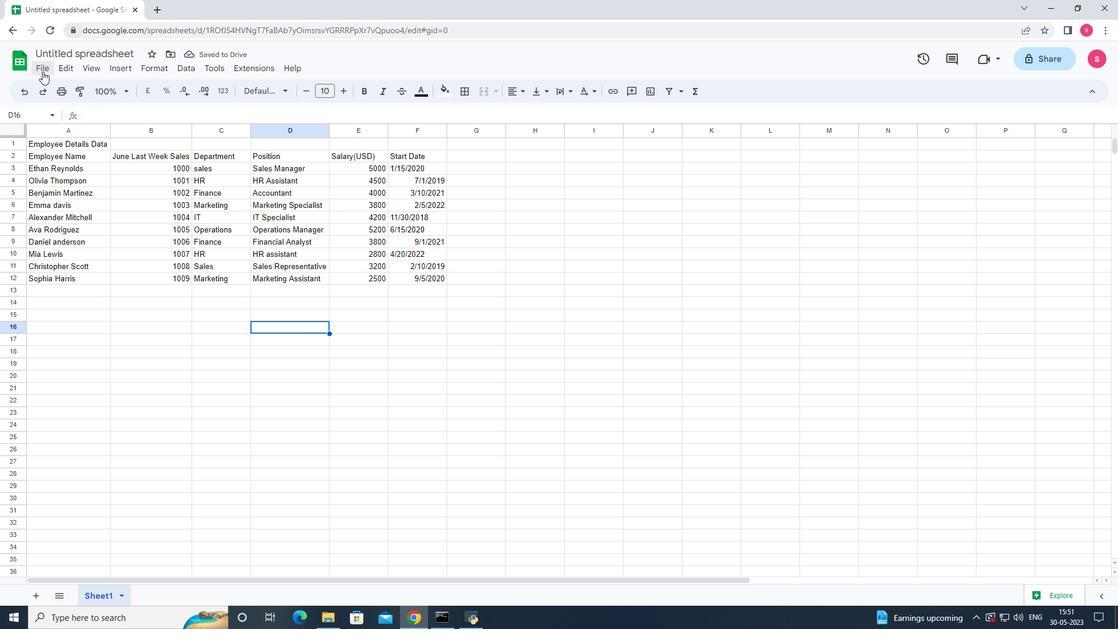 
Action: Mouse pressed left at (41, 72)
Screenshot: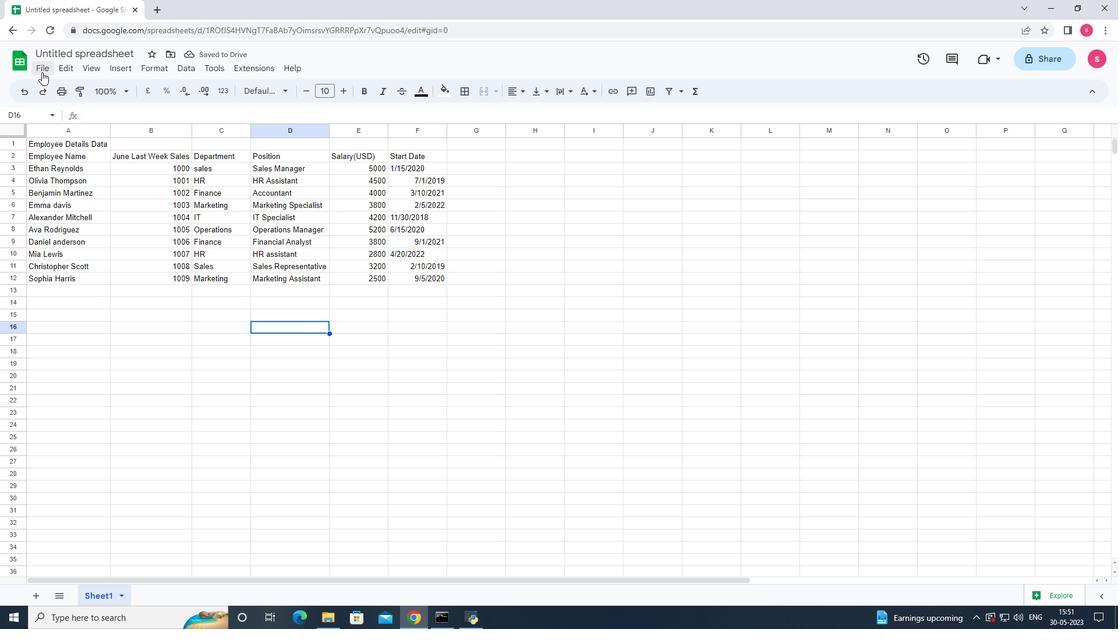 
Action: Mouse moved to (84, 239)
Screenshot: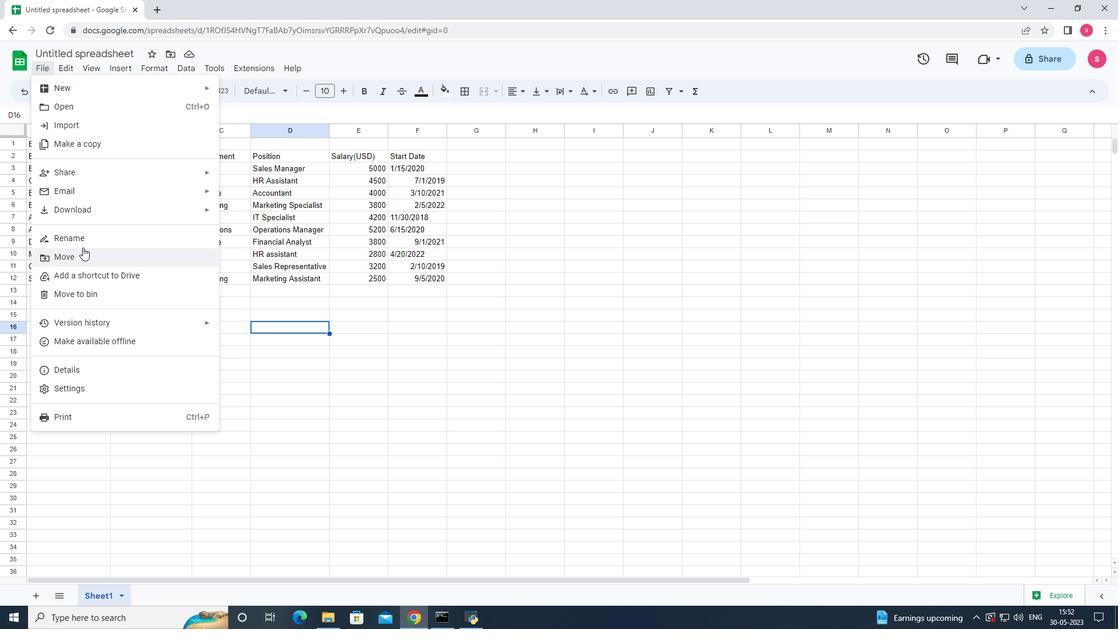 
Action: Mouse pressed left at (84, 239)
Screenshot: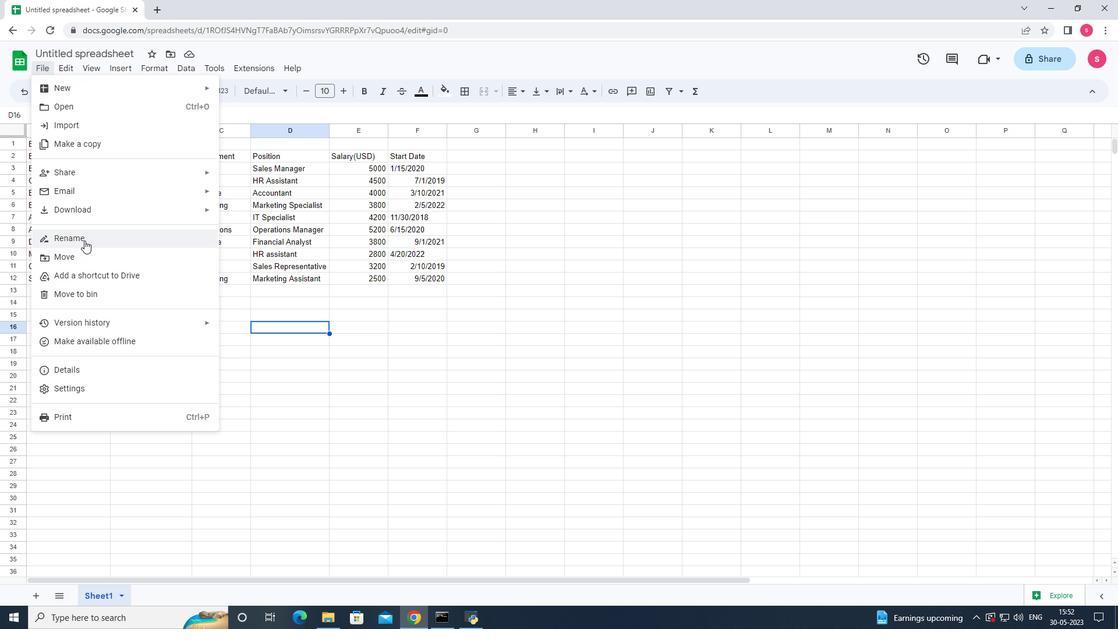 
Action: Key pressed <Key.shift>Auditing<Key.space><Key.shift><Key.shift><Key.shift>Week<Key.space><Key.shift><Key.shift><Key.shift><Key.shift><Key.shift><Key.shift><Key.shift><Key.shift><Key.shift><Key.shift><Key.shift><Key.shift><Key.shift><Key.shift><Key.shift><Key.shift><Key.shift><Key.shift><Key.backspace>lu<Key.backspace>y<Key.space><Key.shift><Key.shift><Key.shift><Key.shift><Key.shift><Key.shift><Key.shift><Key.shift><Key.shift><Key.shift><Key.shift><Key.shift><Key.shift><Key.shift><Key.shift><Key.shift><Key.shift><Key.shift><Key.shift><Key.shift><Key.shift><Key.shift><Key.shift><Key.shift><Key.shift><Key.shift><Key.shift><Key.shift><Key.shift><Key.shift><Key.shift><Key.shift><Key.shift><Key.shift><Key.shift><Key.shift><Key.shift><Key.shift><Key.shift><Key.shift><Key.shift><Key.shift><Key.shift><Key.shift><Key.shift><Key.shift><Key.shift><Key.shift><Key.shift><Key.shift><Key.shift><Key.shift><Key.shift><Key.shift><Key.shift><Key.shift><Key.shift><Key.shift><Key.shift><Key.shift><Key.shift><Key.shift><Key.shift><Key.shift><Key.shift><Key.shift><Key.shift><Key.shift><Key.shift><Key.shift><Key.shift><Key.shift><Key.shift><Key.shift><Key.shift><Key.shift><Key.shift><Key.shift><Key.shift><Key.shift><Key.shift><Key.shift><Key.shift><Key.shift><Key.shift><Key.shift>Sales<Key.space><Key.shift><Key.shift><Key.shift><Key.shift><Key.shift><Key.shift><Key.shift><Key.shift><Key.shift><Key.shift><Key.shift><Key.shift><Key.shift><Key.shift><Key.shift><Key.shift><Key.shift><Key.shift><Key.shift><Key.shift><Key.shift><Key.shift><Key.shift><Key.shift><Key.shift><Key.shift><Key.shift><Key.shift><Key.shift><Key.shift><Key.shift><Key.shift><Key.backspace><Key.shift><Key.shift><Key.shift><Key.shift><Key.shift><Key.shift><Key.shift>_<Key.shift>analysis<Key.shift>_2022<Key.enter>
Screenshot: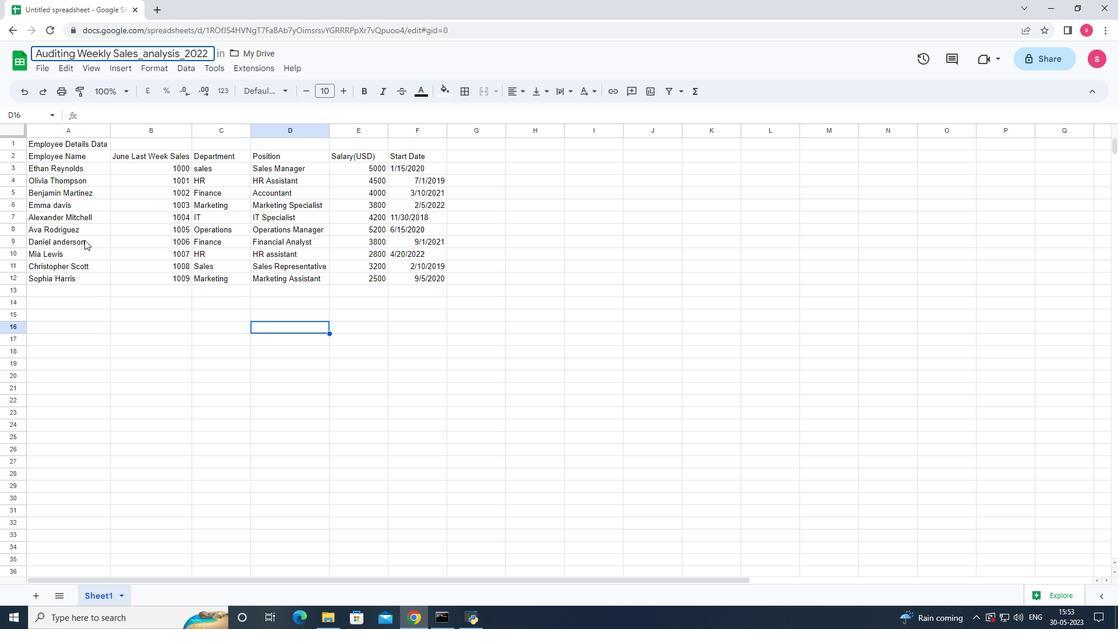 
Action: Mouse moved to (132, 311)
Screenshot: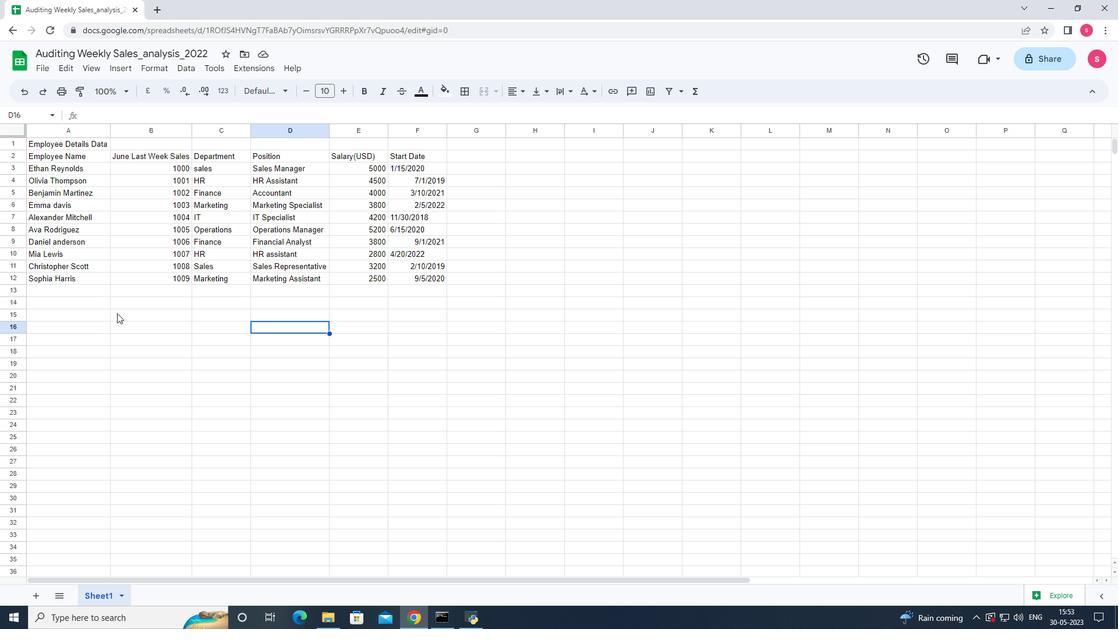 
Action: Mouse pressed left at (132, 311)
Screenshot: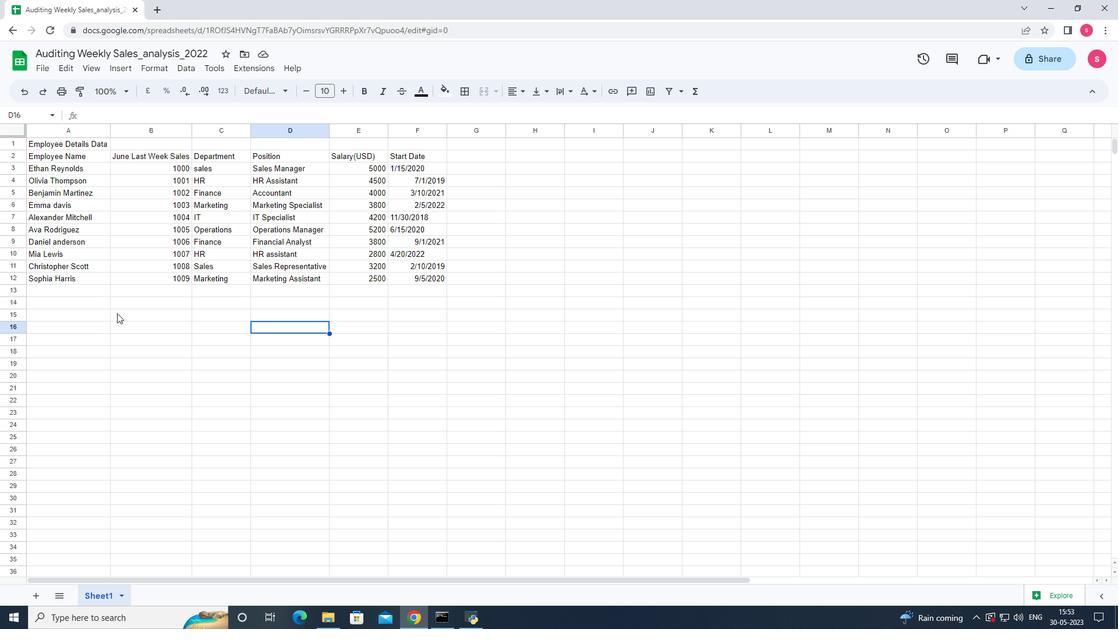 
Action: Mouse moved to (248, 339)
Screenshot: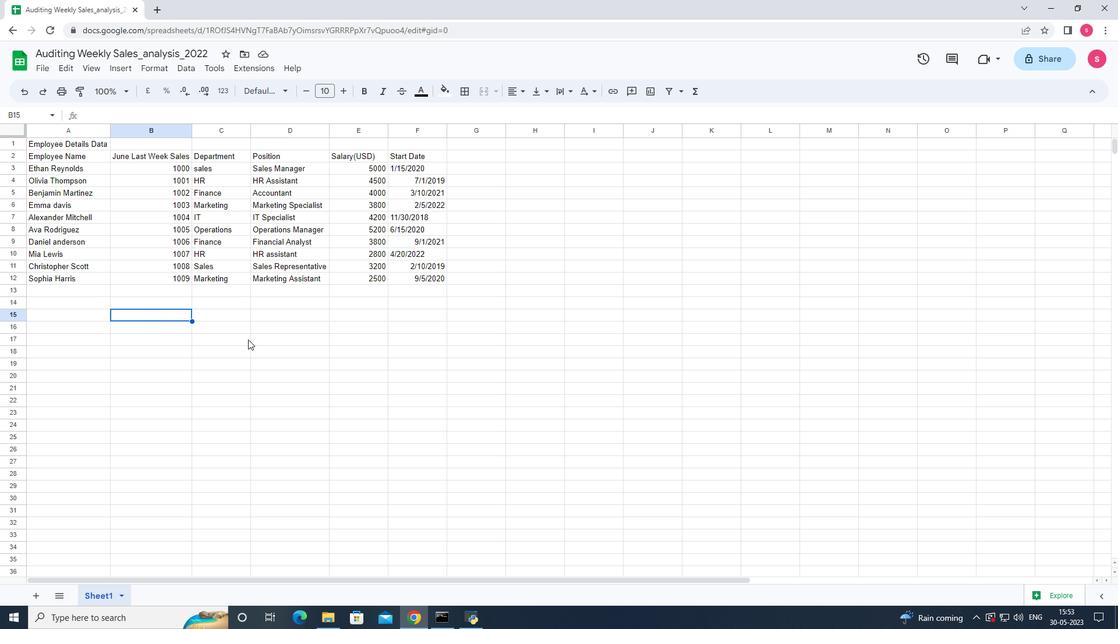 
Action: Mouse pressed left at (248, 339)
Screenshot: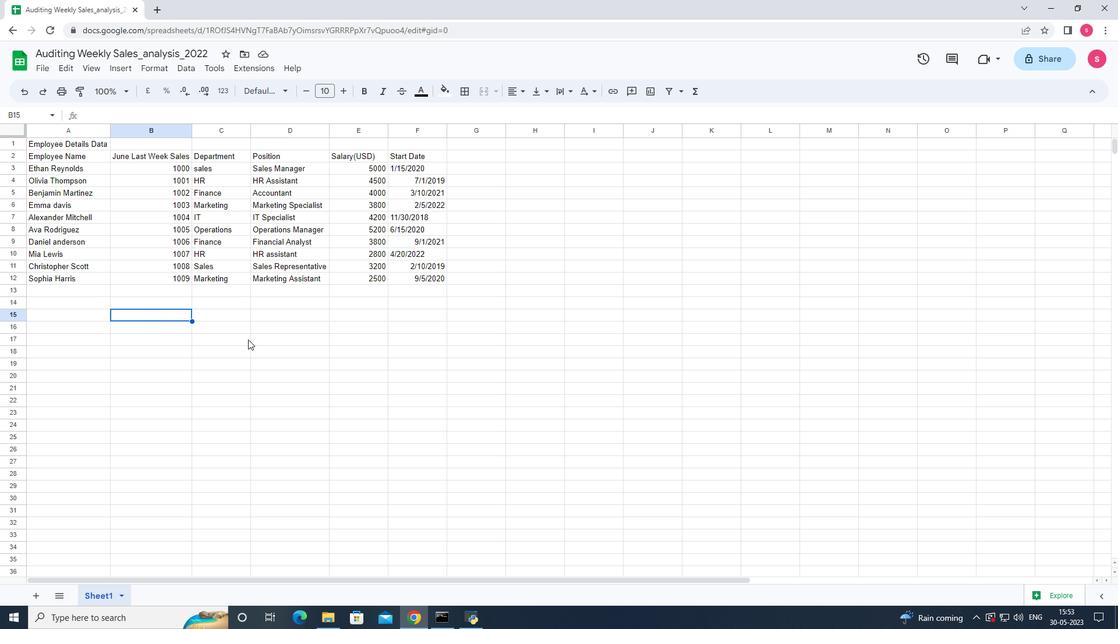 
